 Task: Create a due date automation trigger when advanced on, on the monday of the week a card is due add dates not starting tomorrow at 11:00 AM.
Action: Mouse moved to (1140, 318)
Screenshot: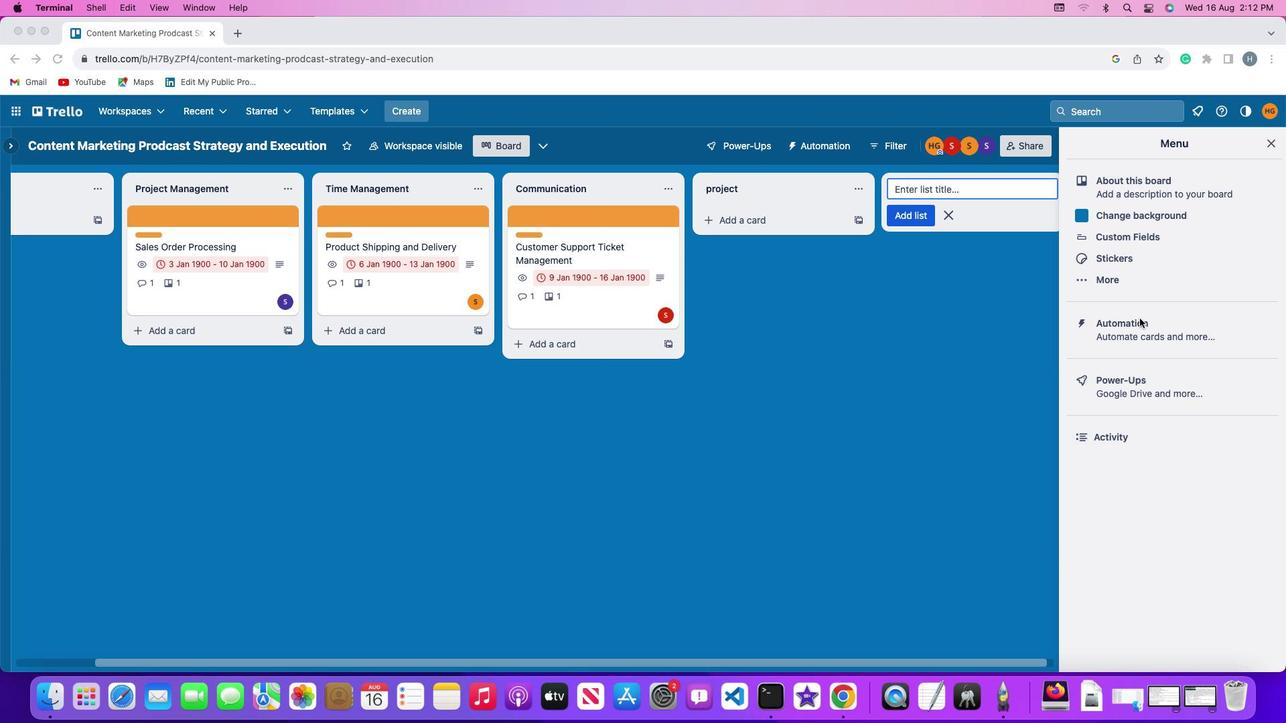 
Action: Mouse pressed left at (1140, 318)
Screenshot: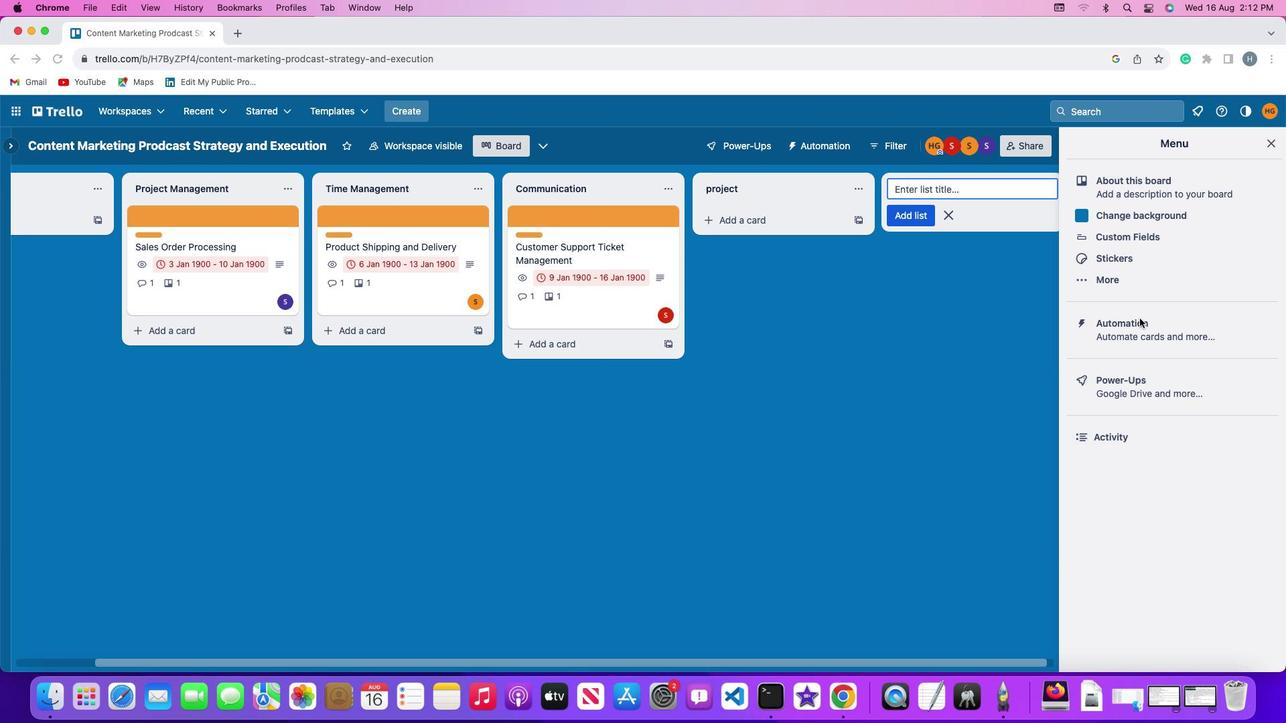 
Action: Mouse pressed left at (1140, 318)
Screenshot: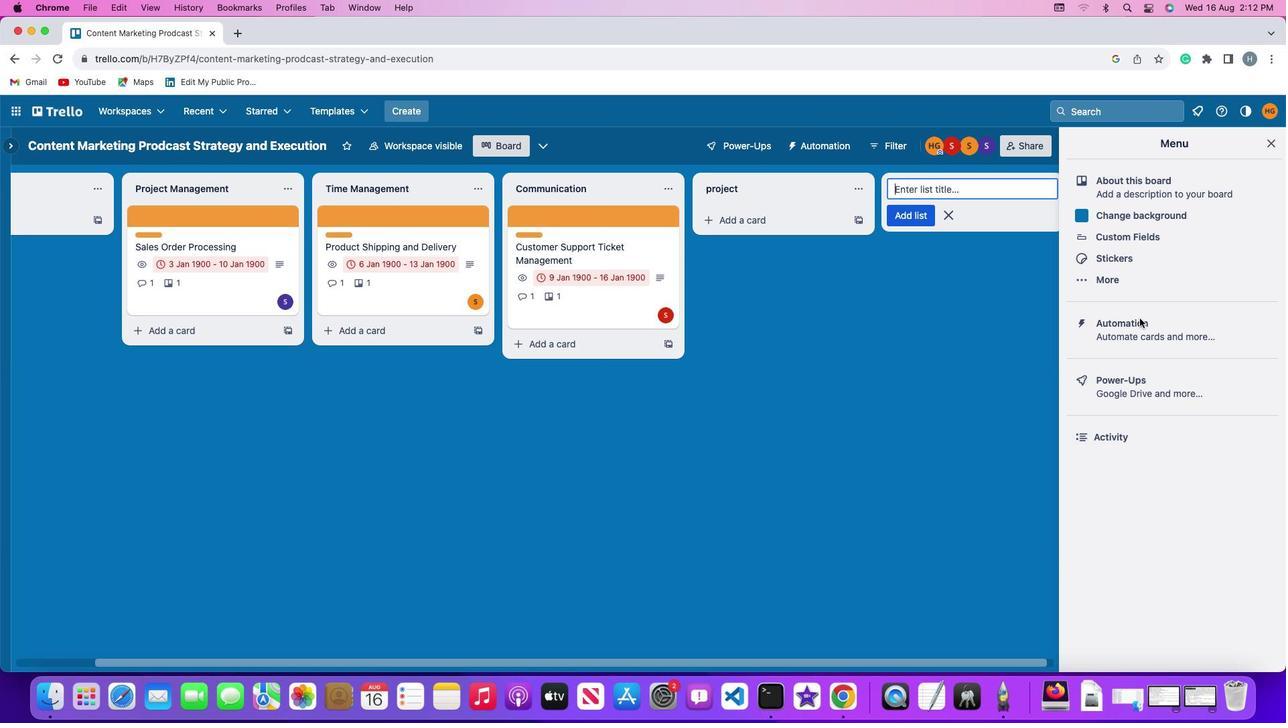 
Action: Mouse moved to (89, 321)
Screenshot: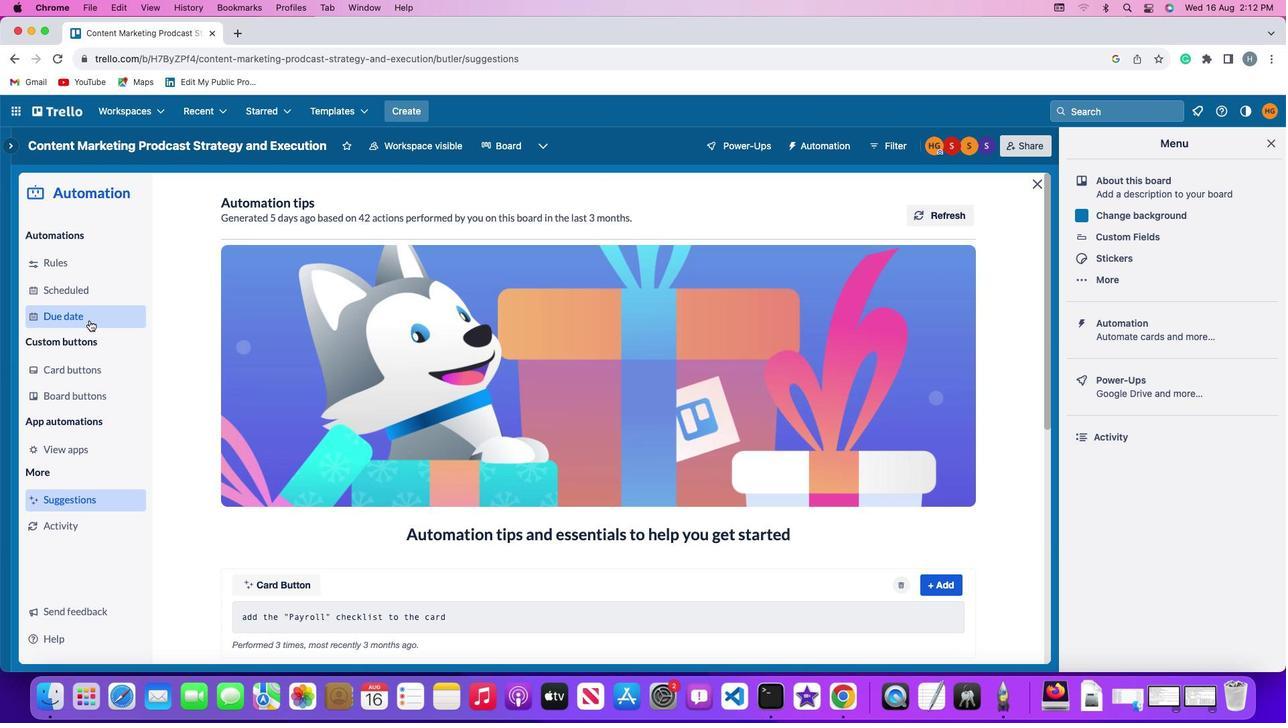 
Action: Mouse pressed left at (89, 321)
Screenshot: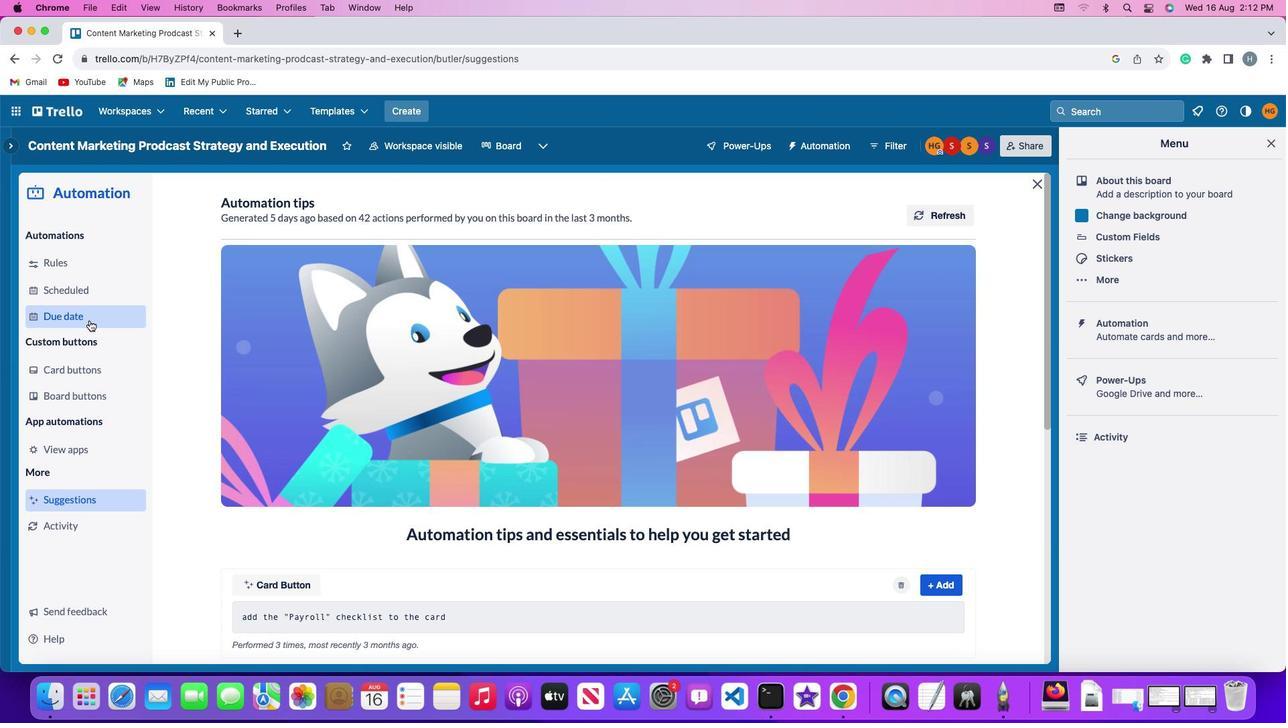 
Action: Mouse moved to (897, 209)
Screenshot: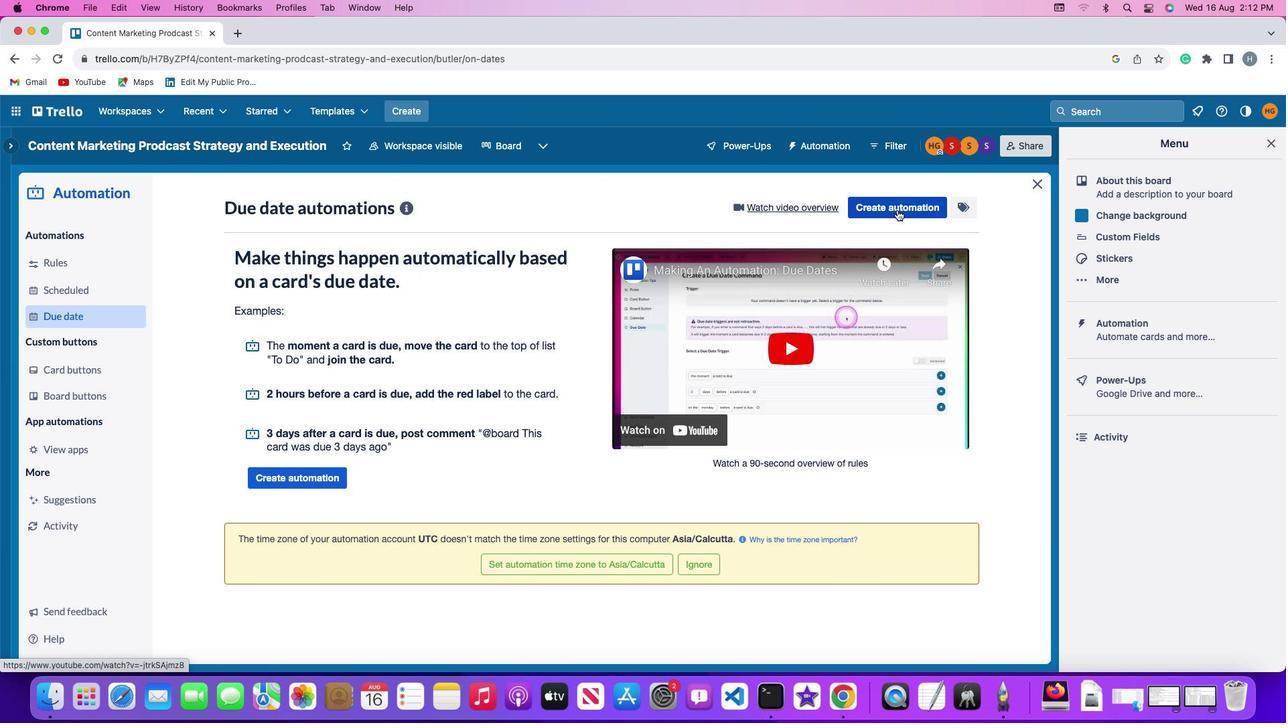 
Action: Mouse pressed left at (897, 209)
Screenshot: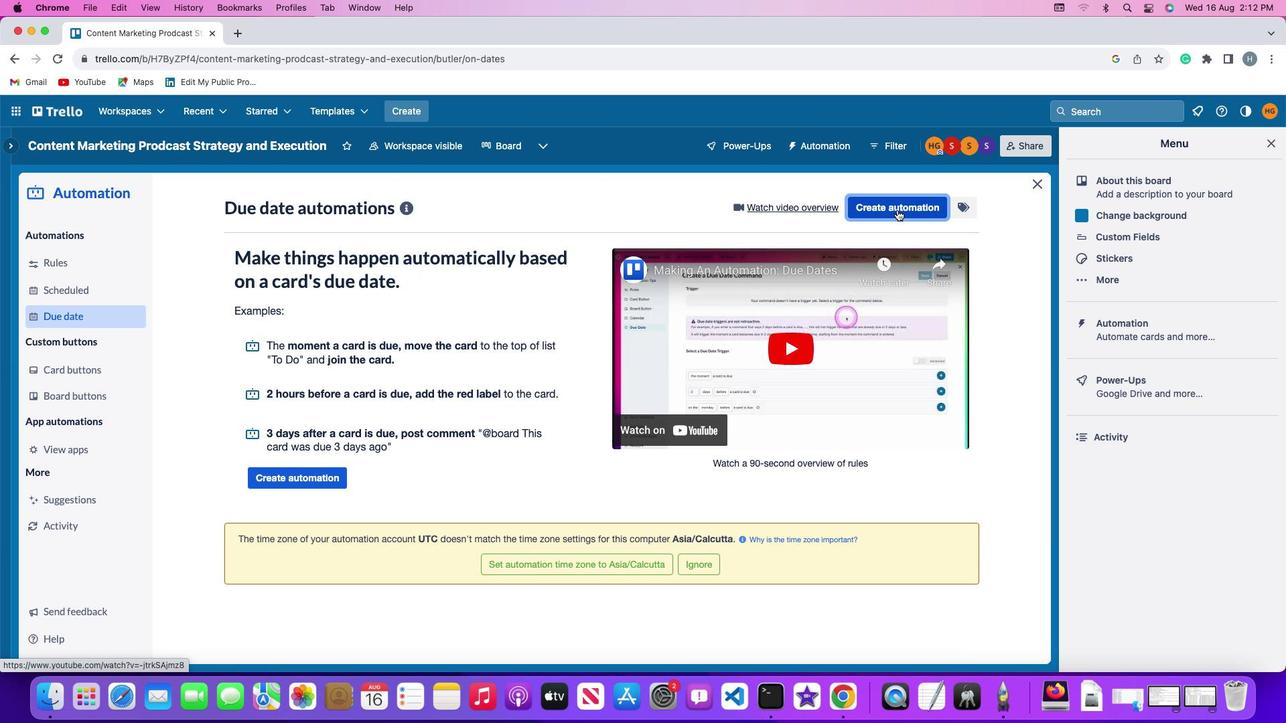 
Action: Mouse moved to (254, 340)
Screenshot: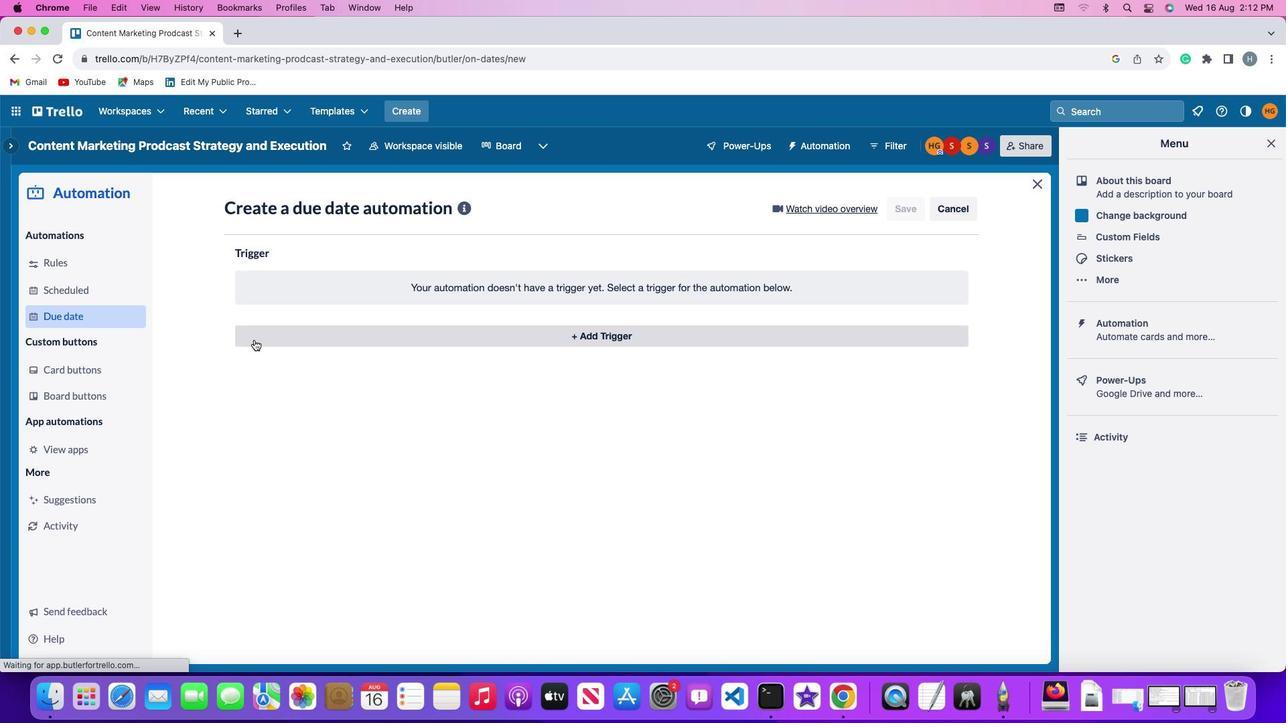 
Action: Mouse pressed left at (254, 340)
Screenshot: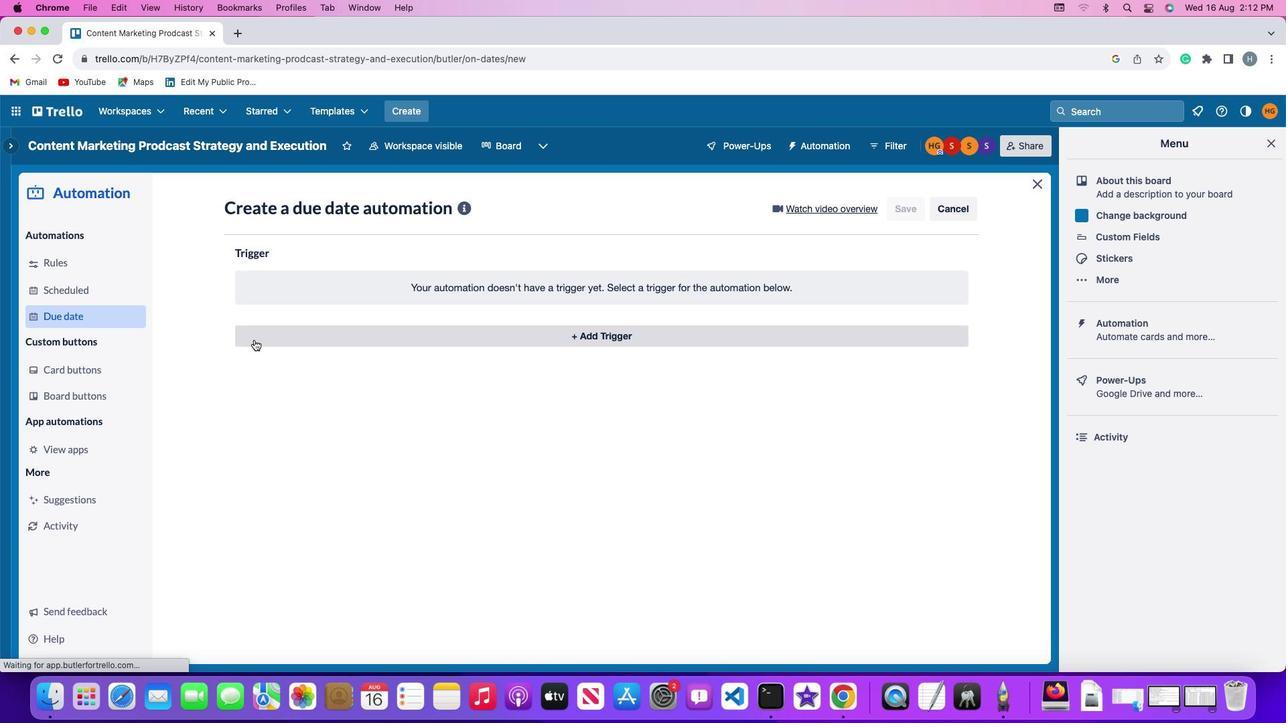 
Action: Mouse moved to (305, 581)
Screenshot: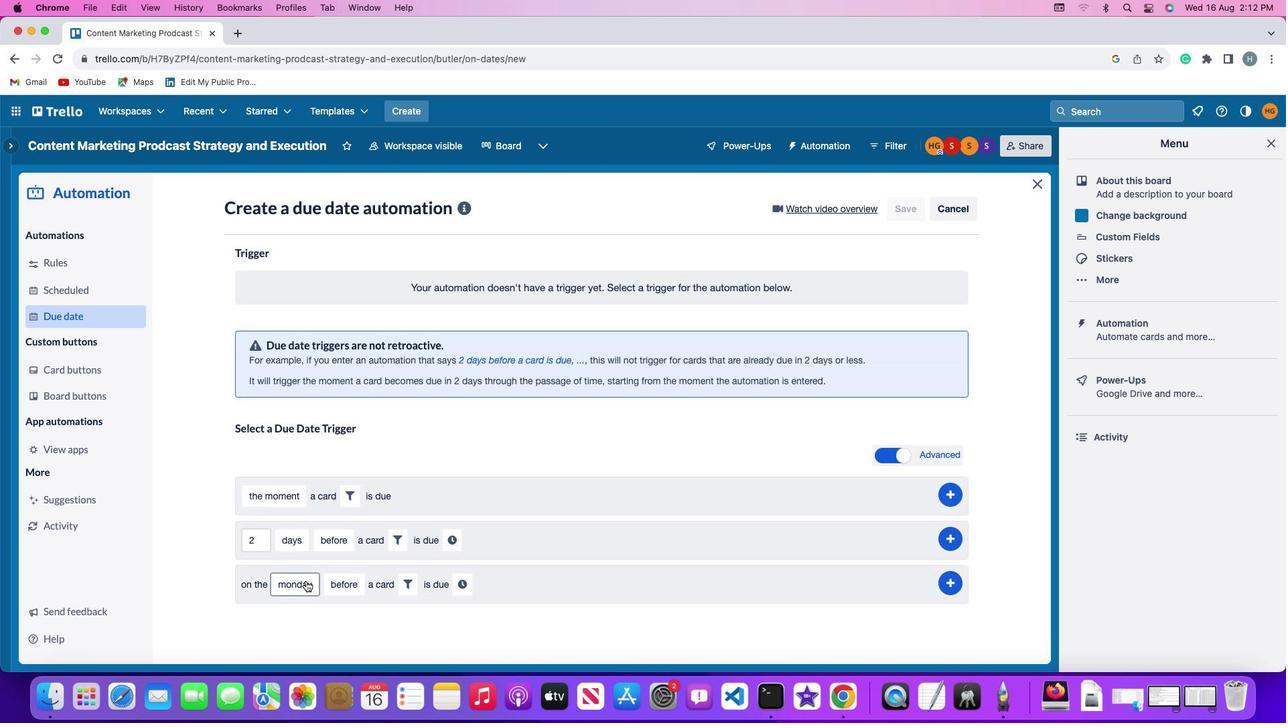 
Action: Mouse pressed left at (305, 581)
Screenshot: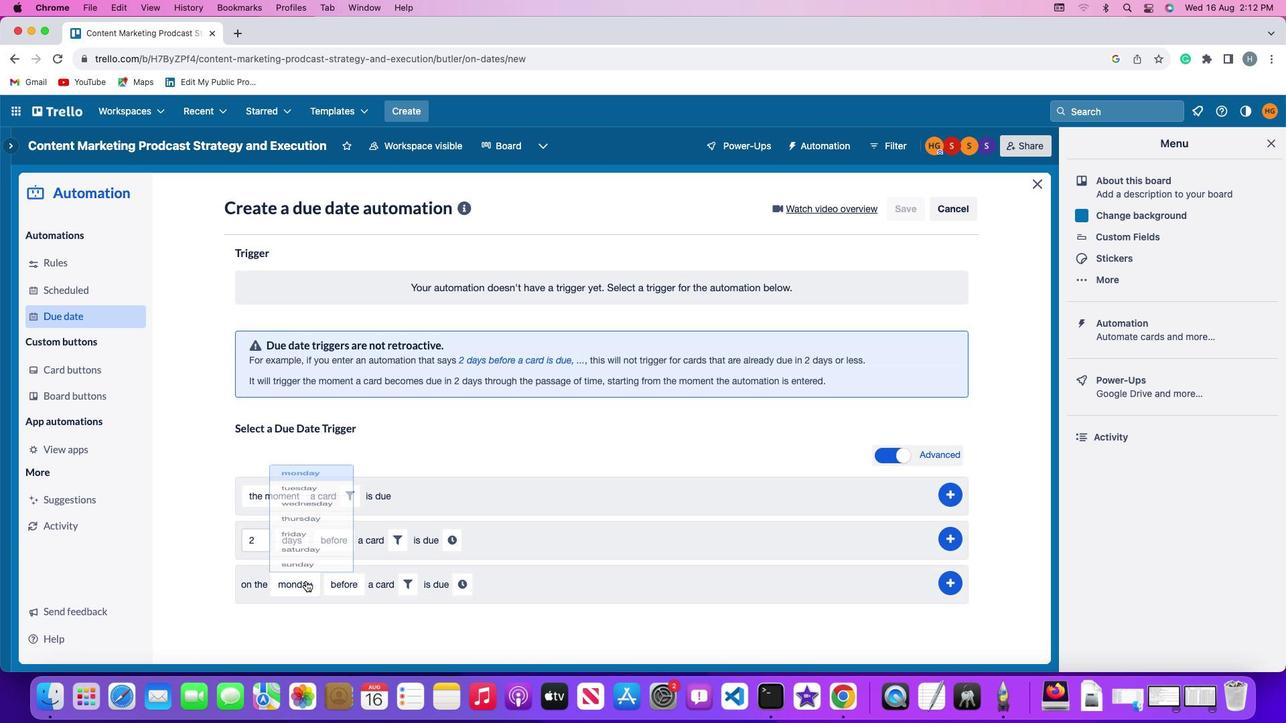 
Action: Mouse moved to (315, 396)
Screenshot: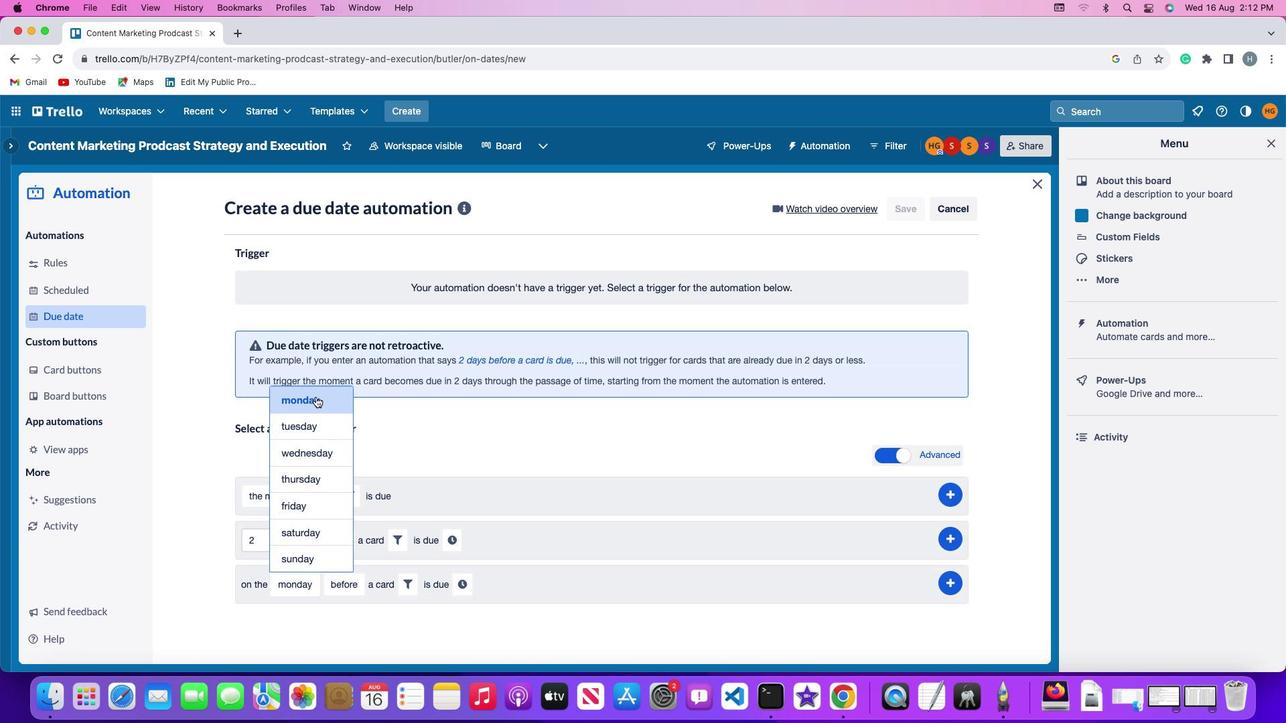
Action: Mouse pressed left at (315, 396)
Screenshot: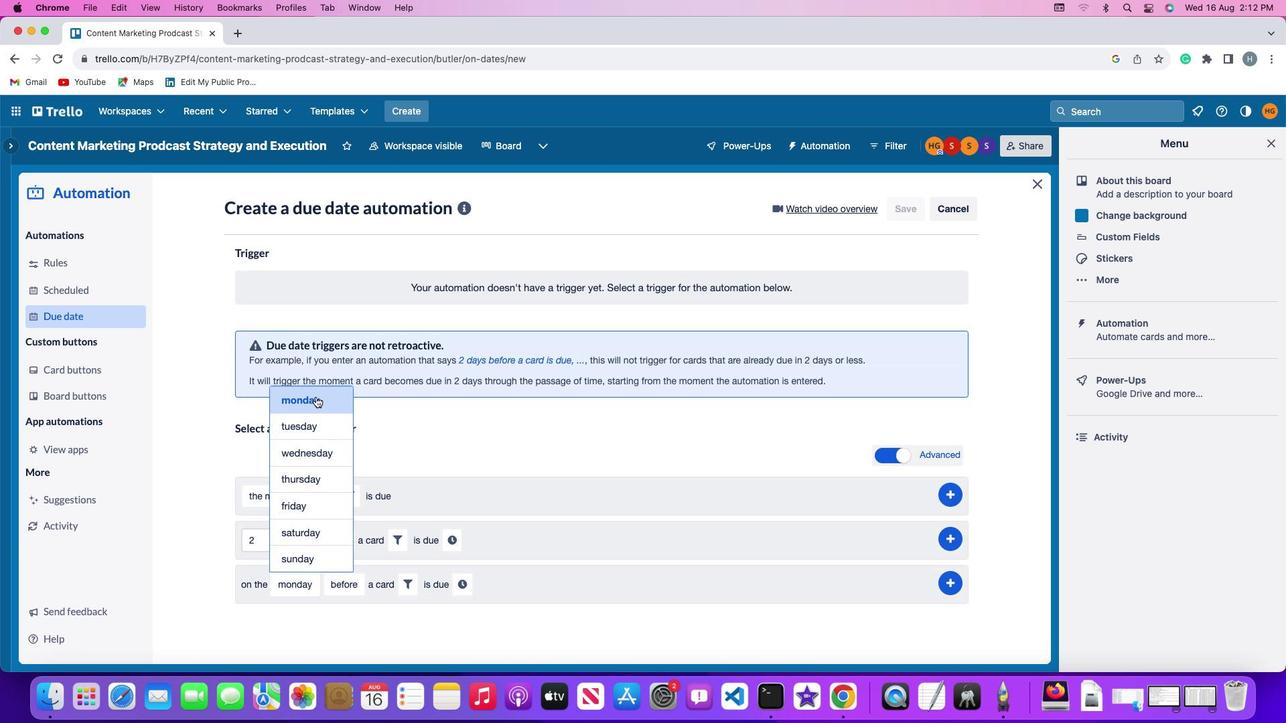 
Action: Mouse moved to (351, 587)
Screenshot: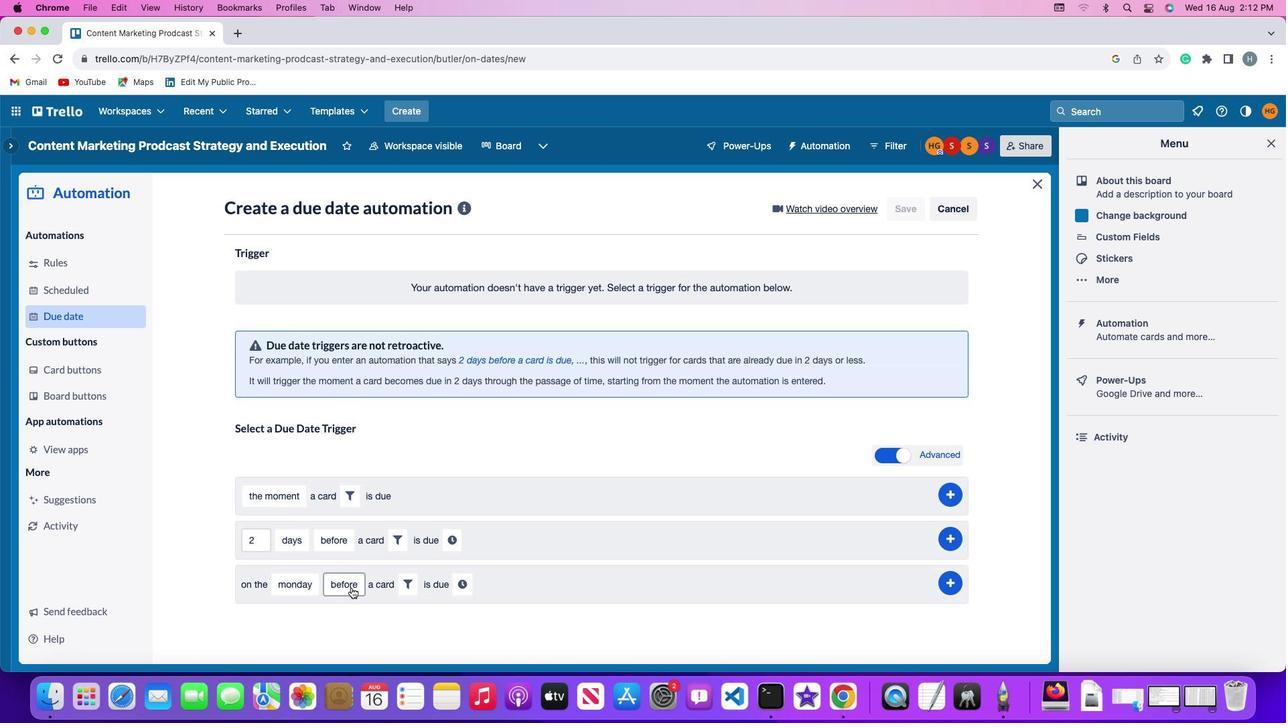 
Action: Mouse pressed left at (351, 587)
Screenshot: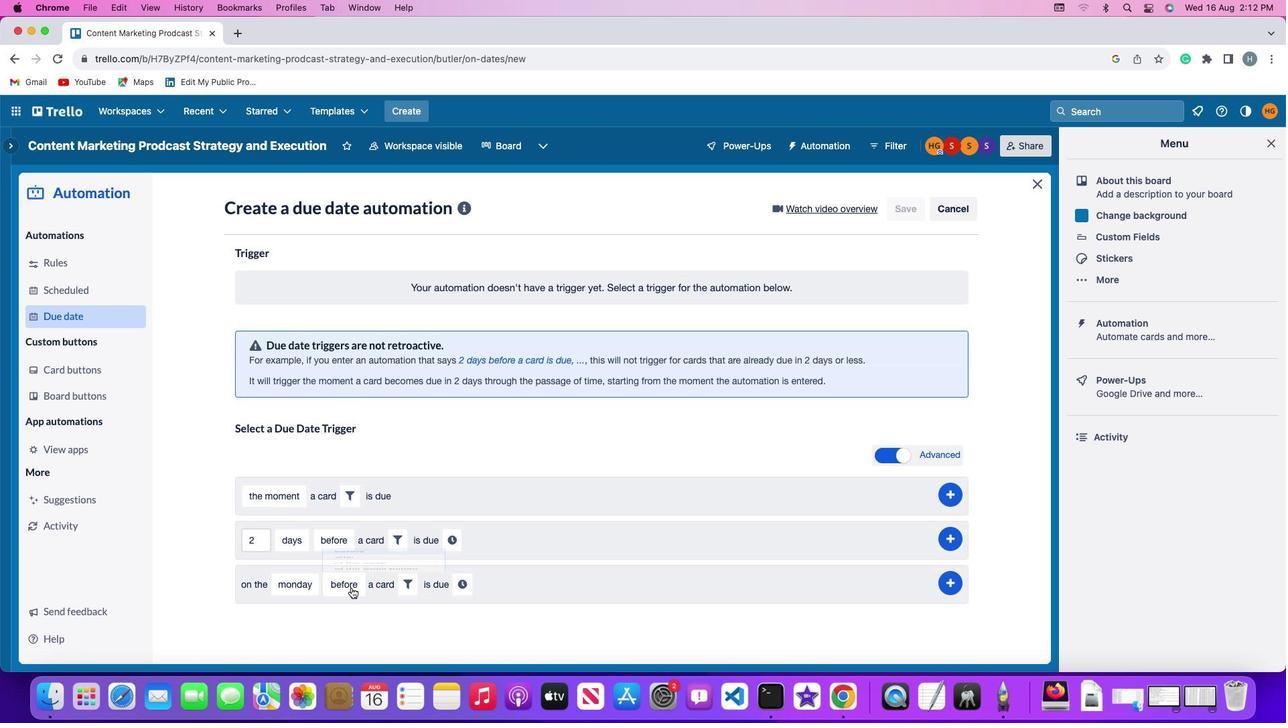 
Action: Mouse moved to (373, 530)
Screenshot: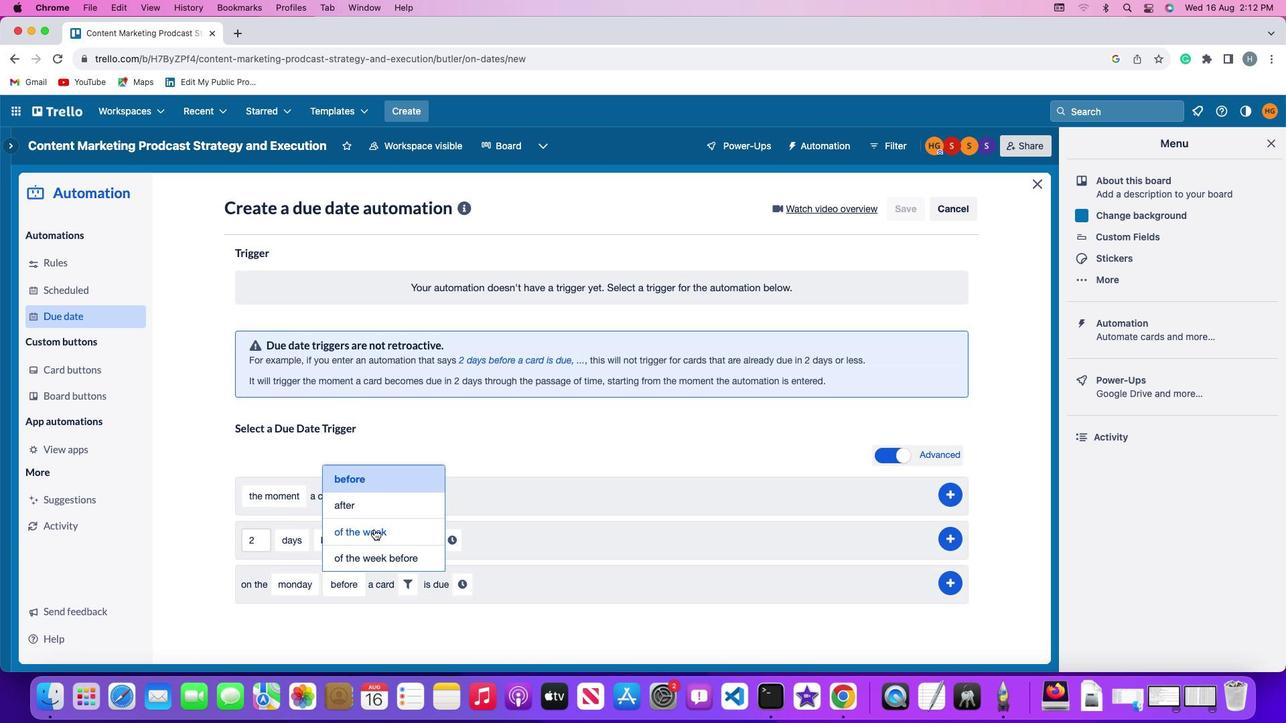 
Action: Mouse pressed left at (373, 530)
Screenshot: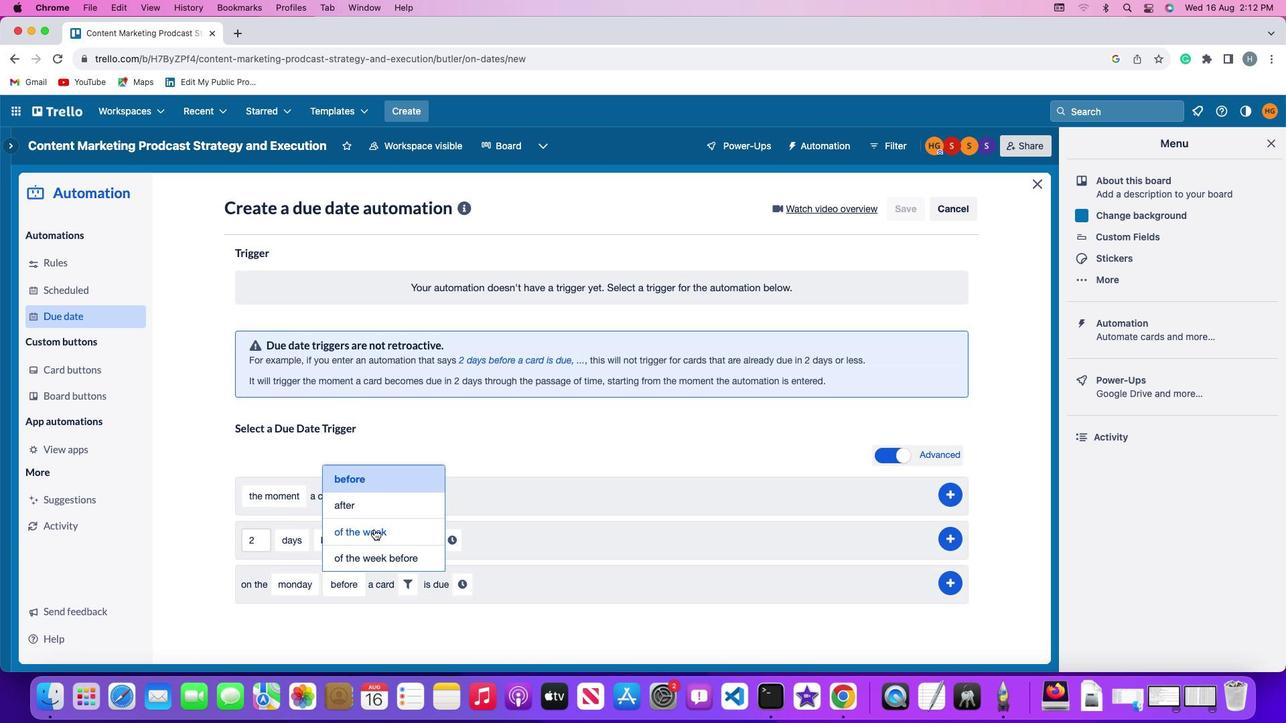 
Action: Mouse moved to (425, 588)
Screenshot: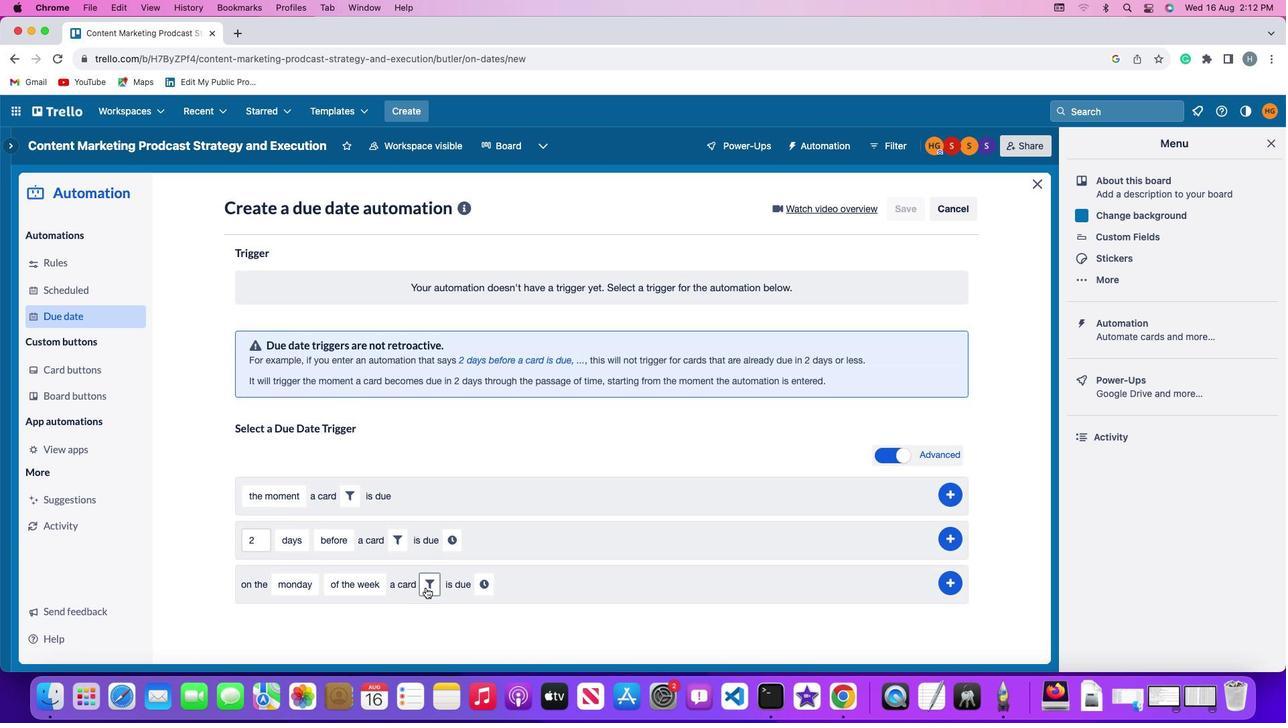 
Action: Mouse pressed left at (425, 588)
Screenshot: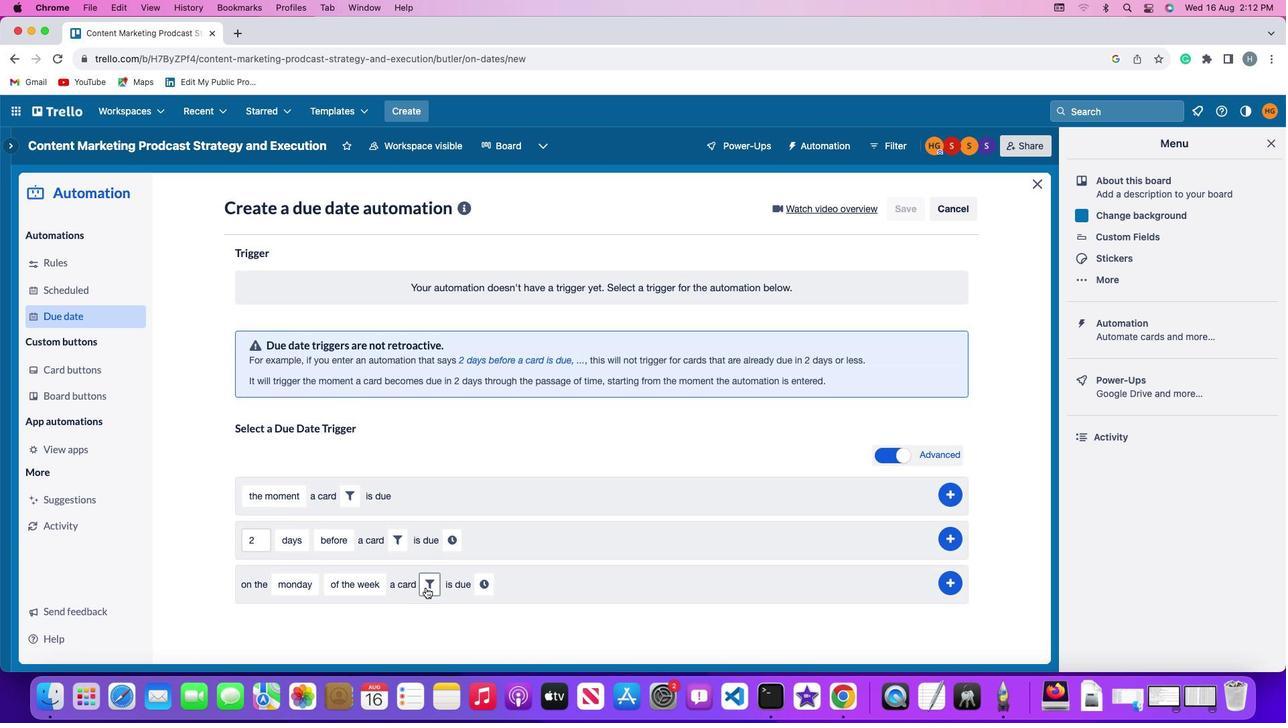 
Action: Mouse moved to (496, 621)
Screenshot: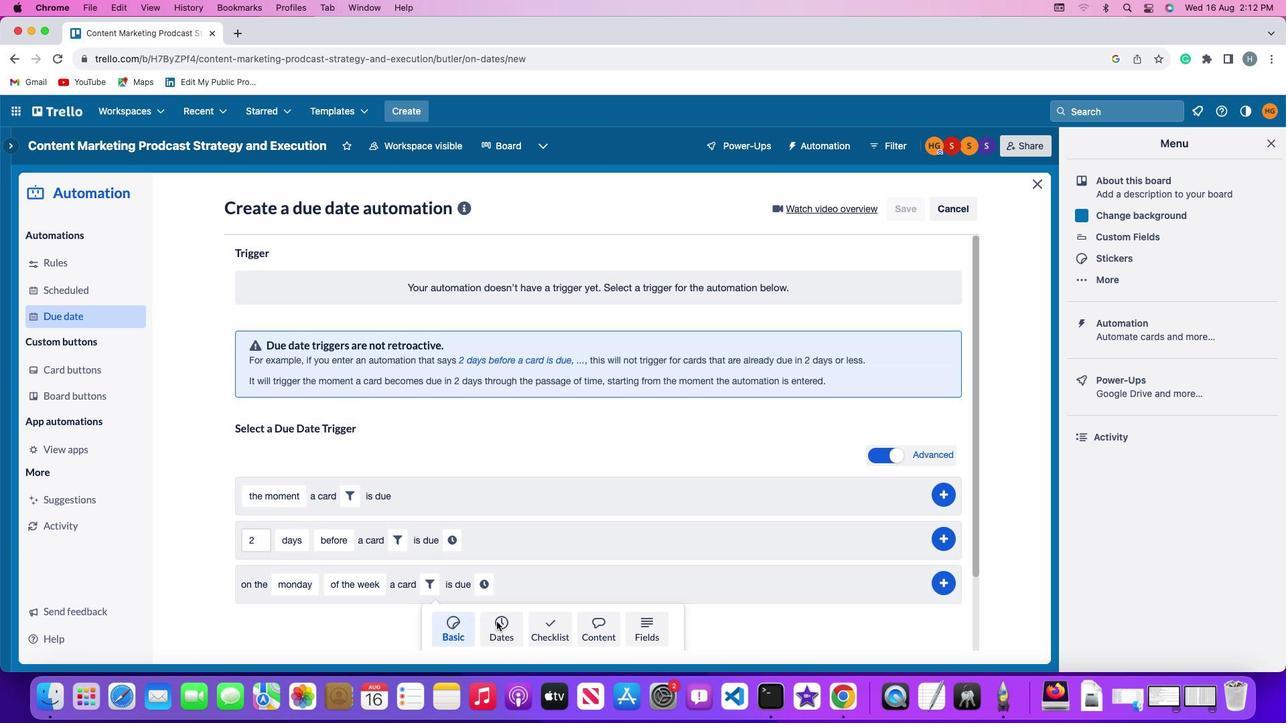 
Action: Mouse pressed left at (496, 621)
Screenshot: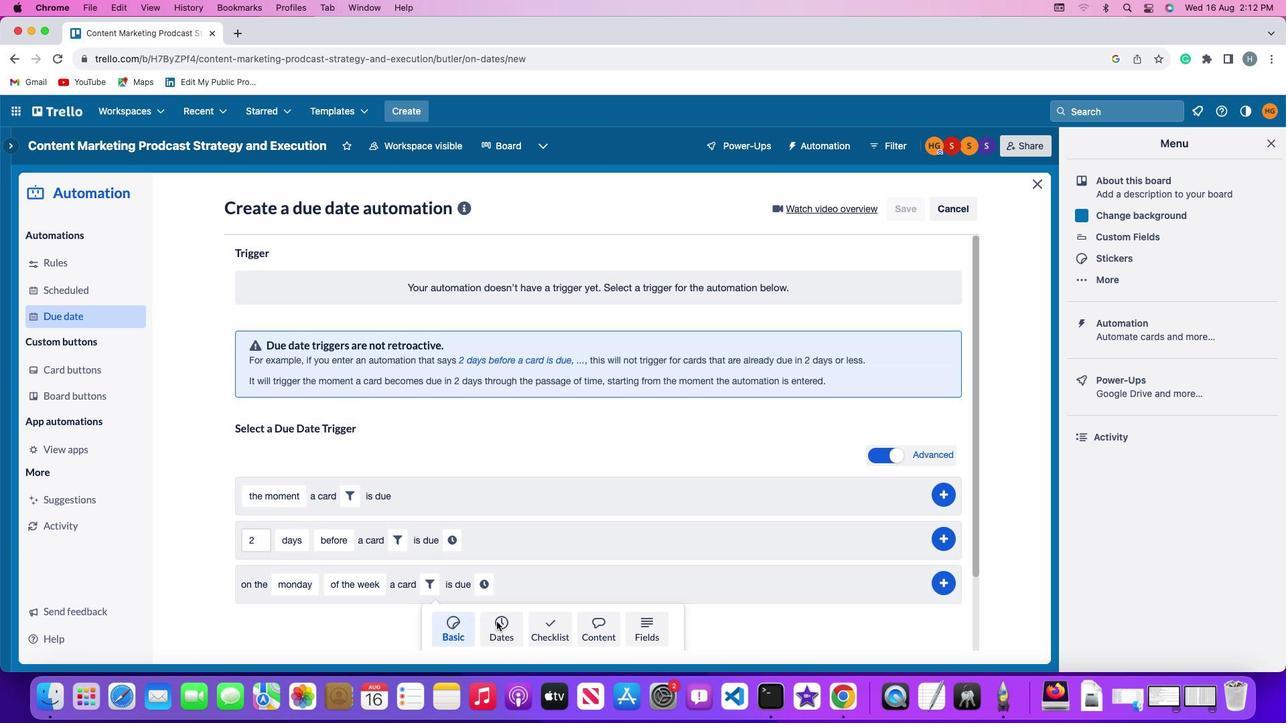 
Action: Mouse moved to (357, 624)
Screenshot: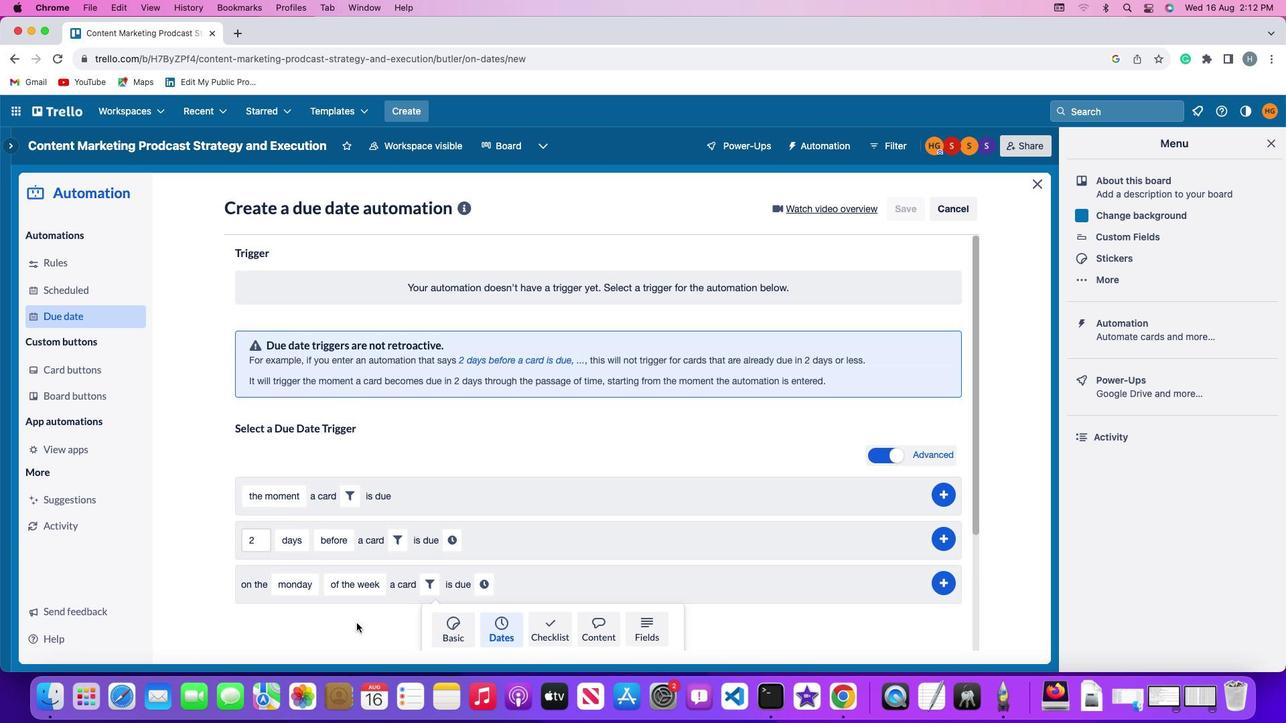 
Action: Mouse scrolled (357, 624) with delta (0, 0)
Screenshot: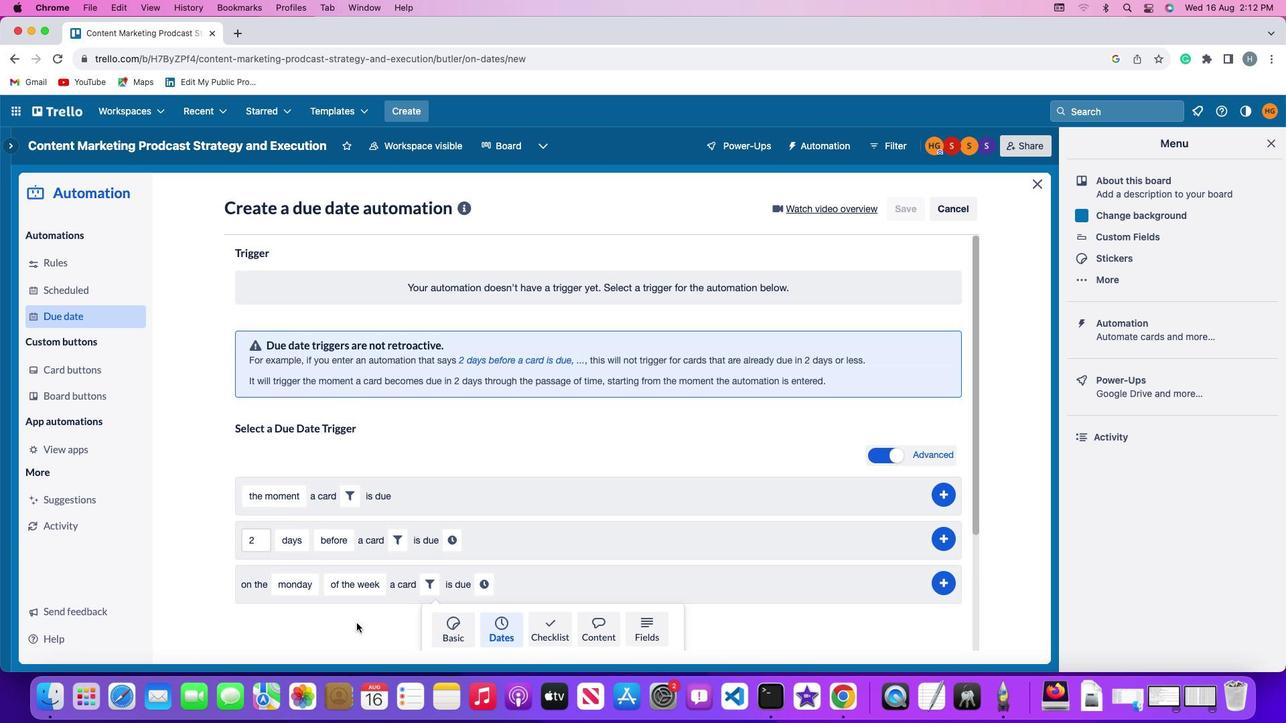 
Action: Mouse moved to (357, 623)
Screenshot: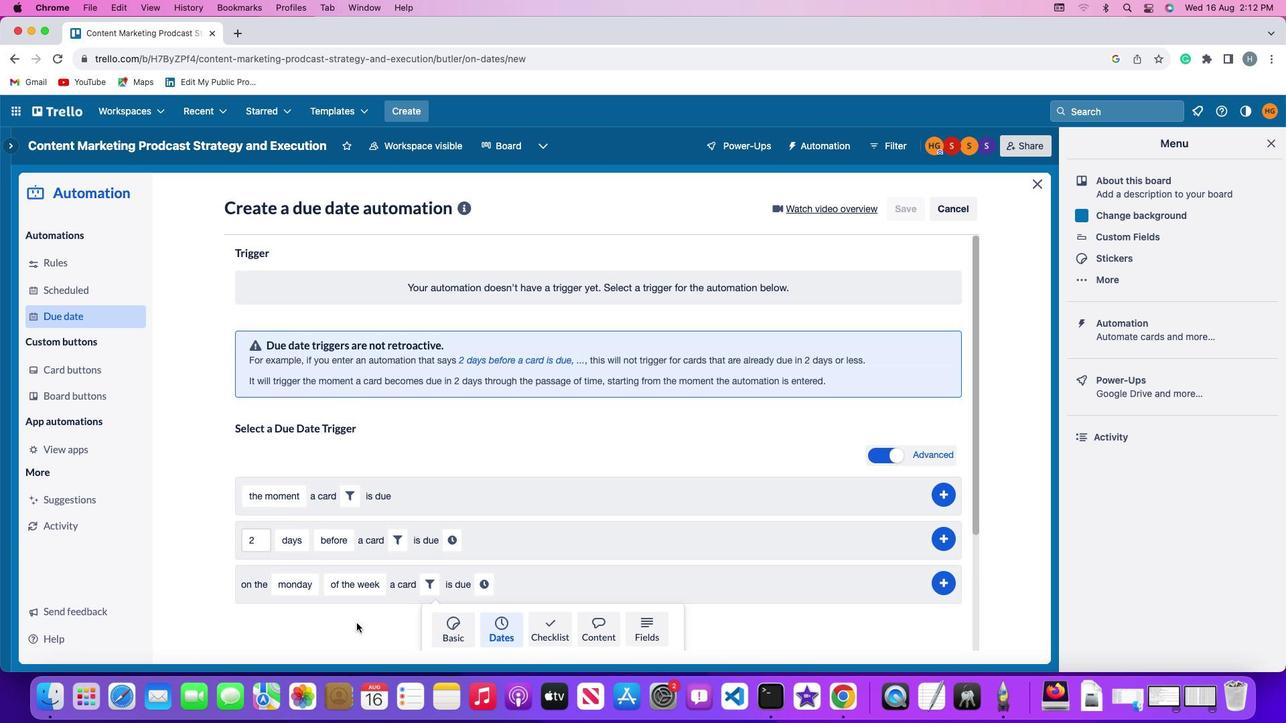 
Action: Mouse scrolled (357, 623) with delta (0, 0)
Screenshot: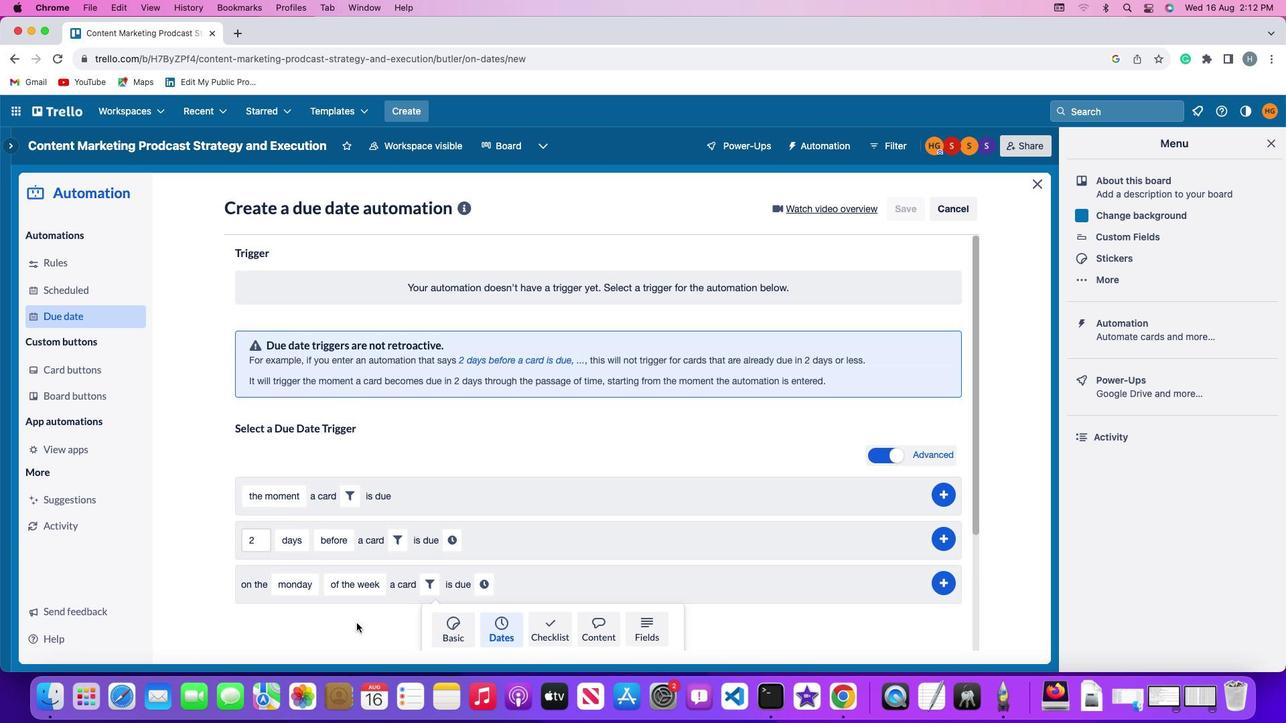 
Action: Mouse moved to (357, 623)
Screenshot: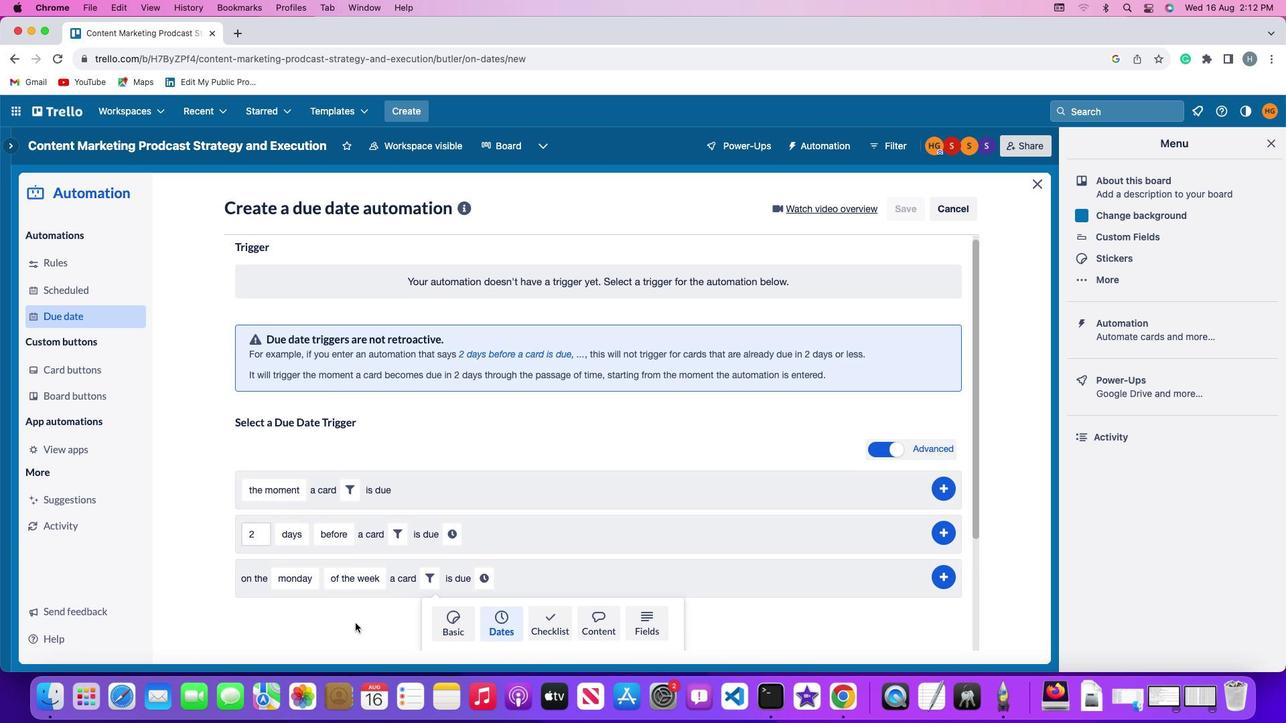 
Action: Mouse scrolled (357, 623) with delta (0, -2)
Screenshot: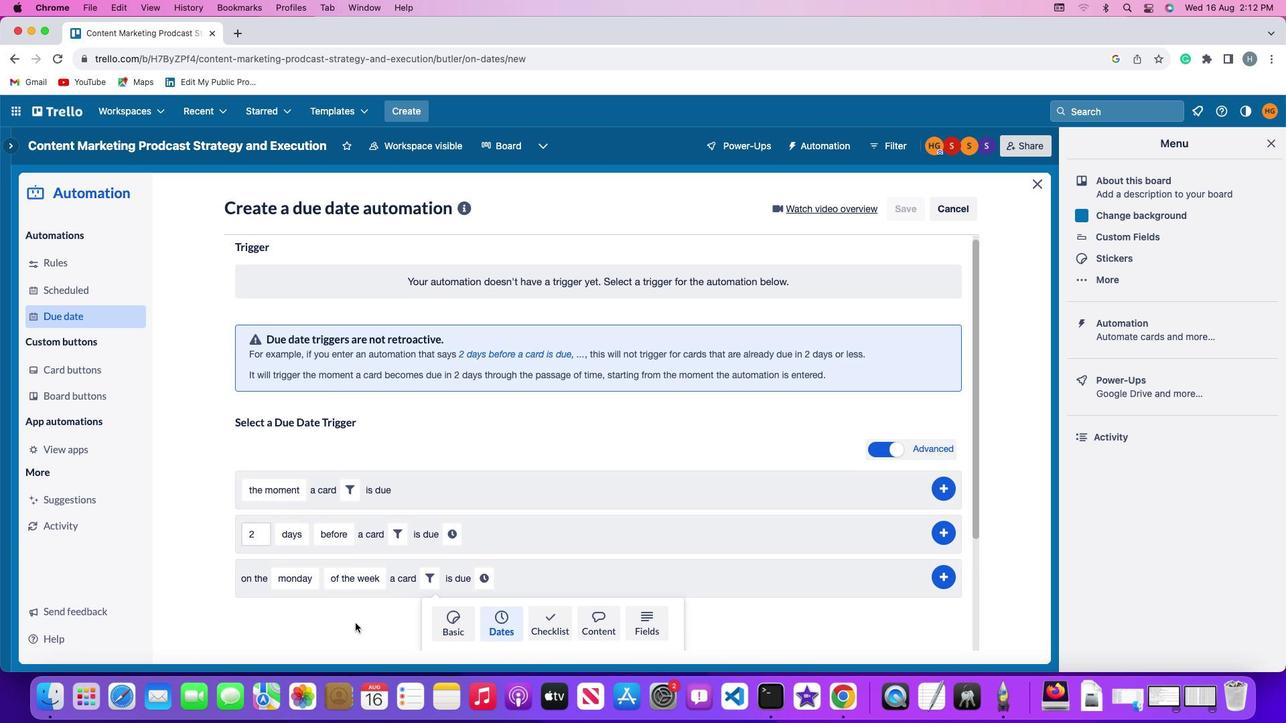 
Action: Mouse moved to (355, 623)
Screenshot: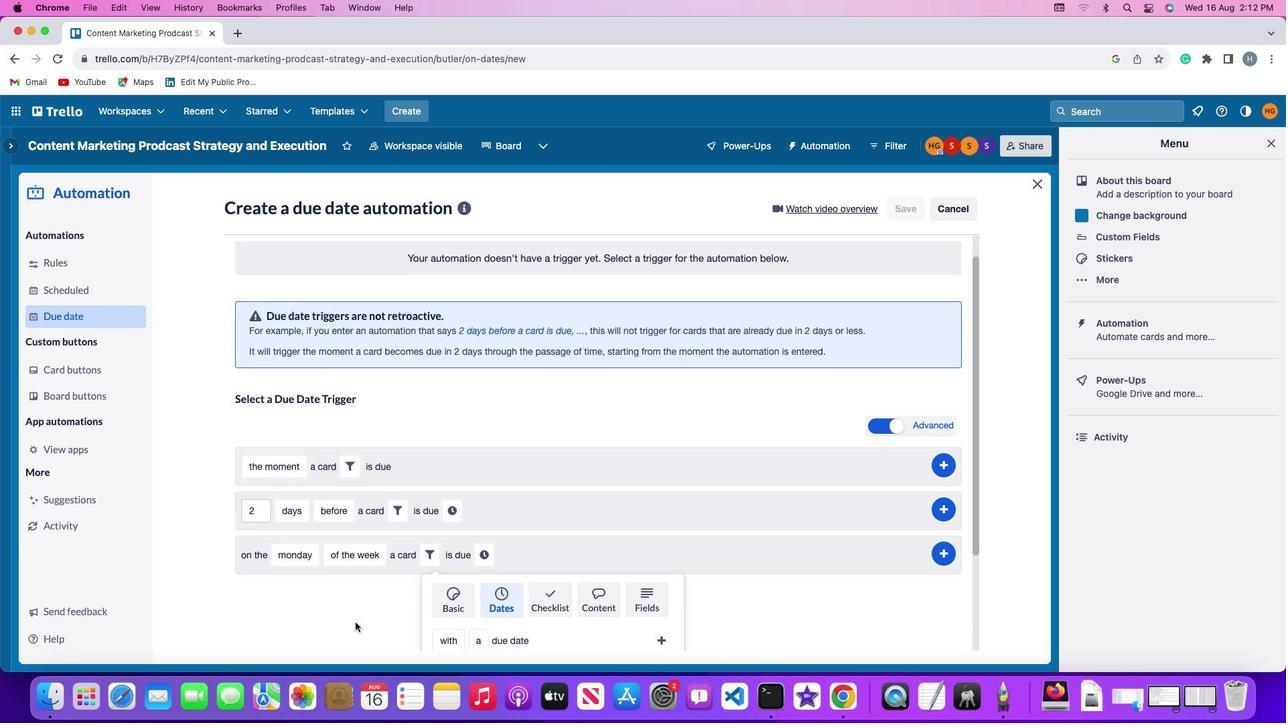 
Action: Mouse scrolled (355, 623) with delta (0, -3)
Screenshot: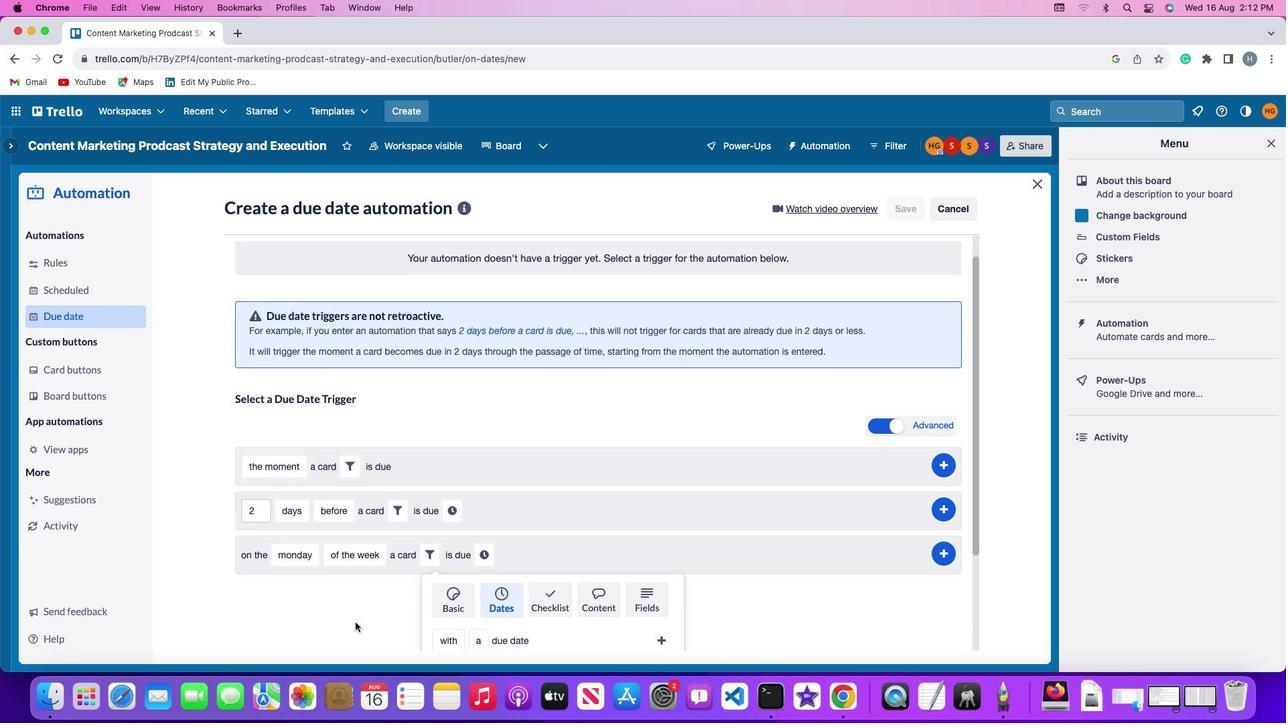 
Action: Mouse moved to (351, 621)
Screenshot: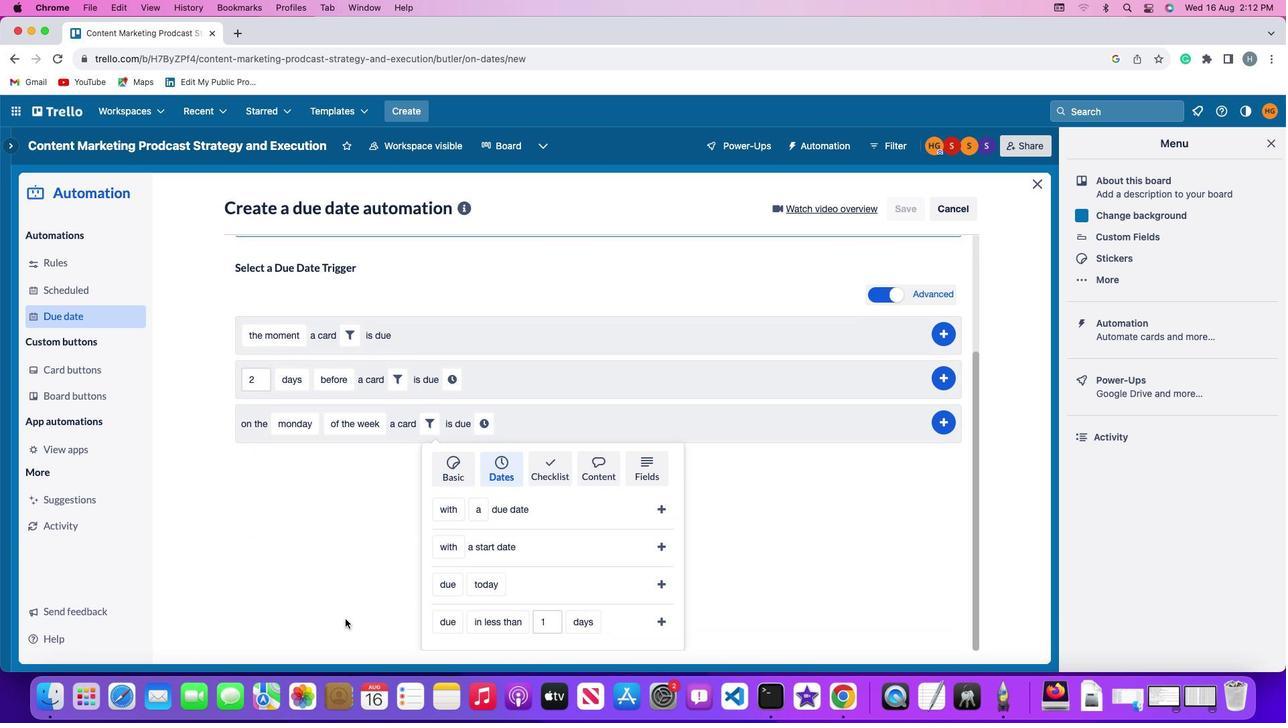 
Action: Mouse scrolled (351, 621) with delta (0, 0)
Screenshot: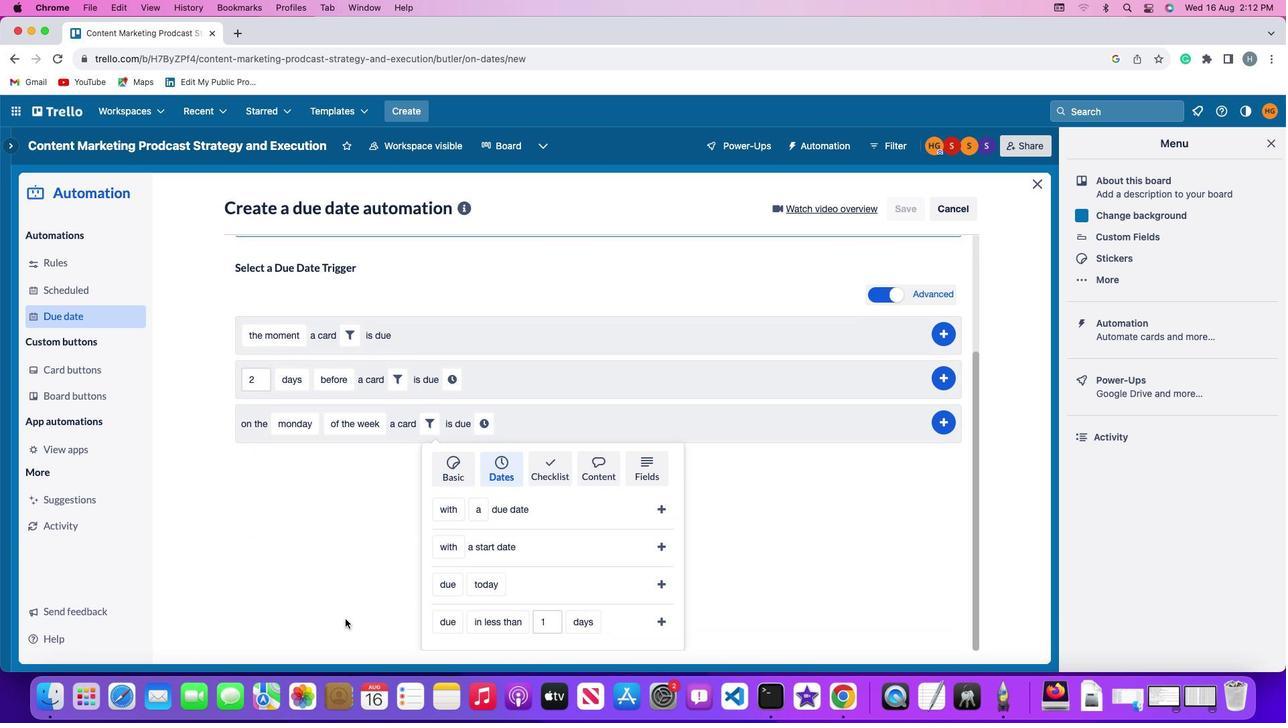 
Action: Mouse moved to (347, 620)
Screenshot: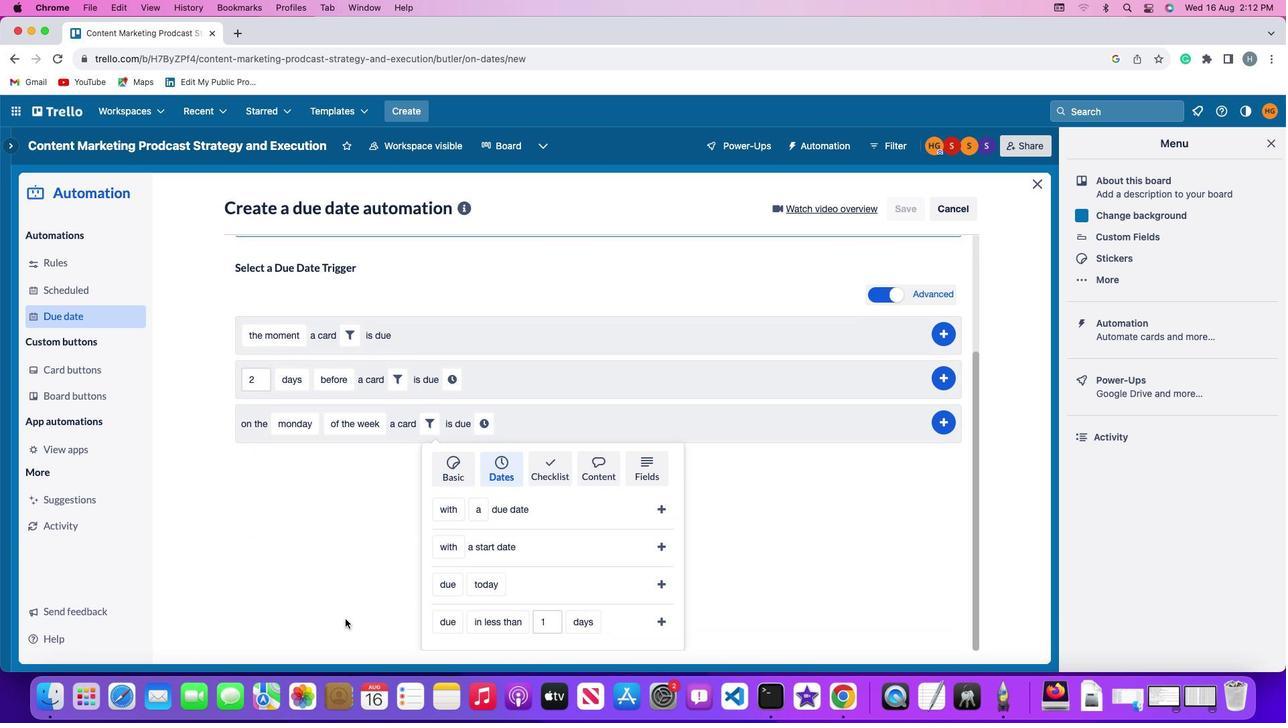 
Action: Mouse scrolled (347, 620) with delta (0, 0)
Screenshot: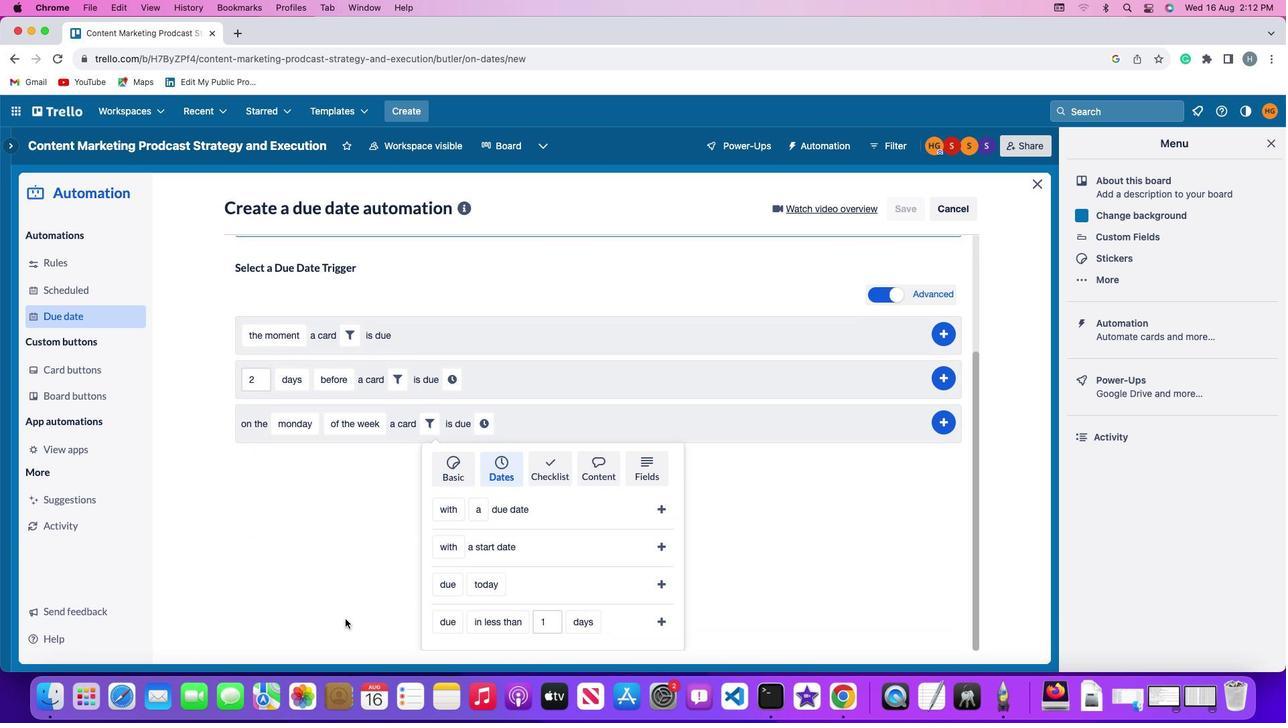 
Action: Mouse moved to (345, 619)
Screenshot: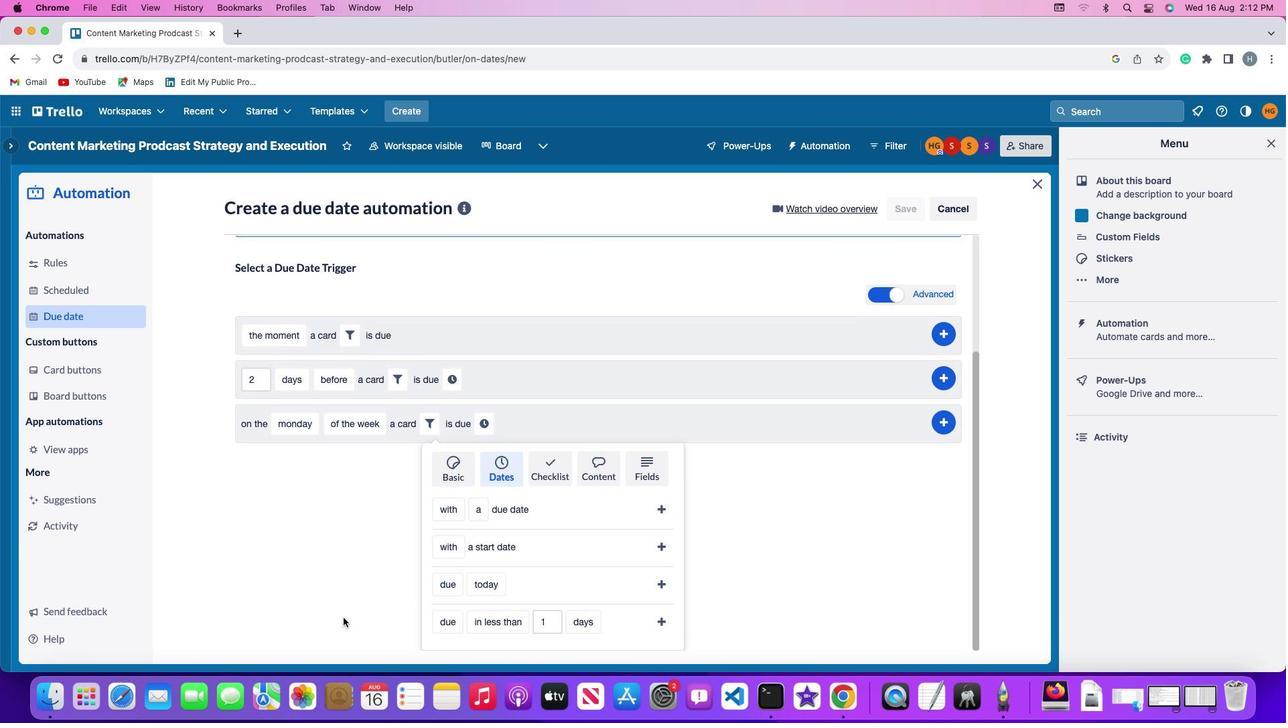 
Action: Mouse scrolled (345, 619) with delta (0, -2)
Screenshot: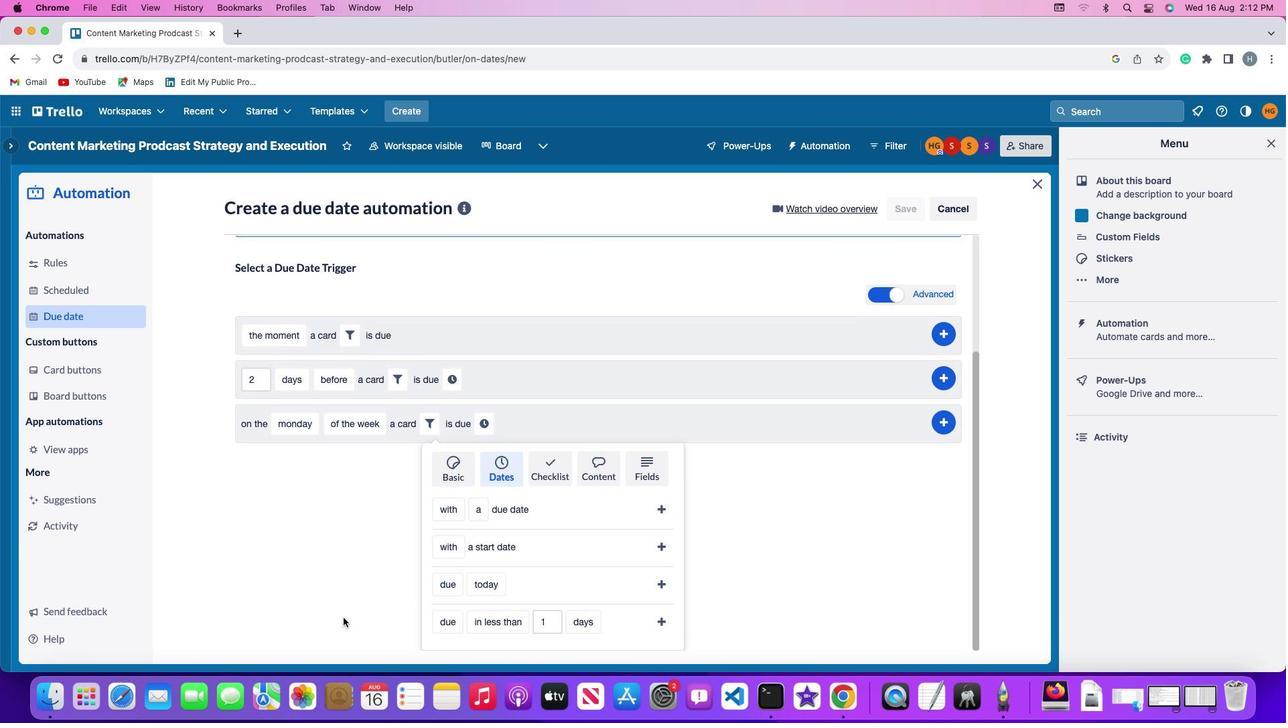 
Action: Mouse moved to (431, 588)
Screenshot: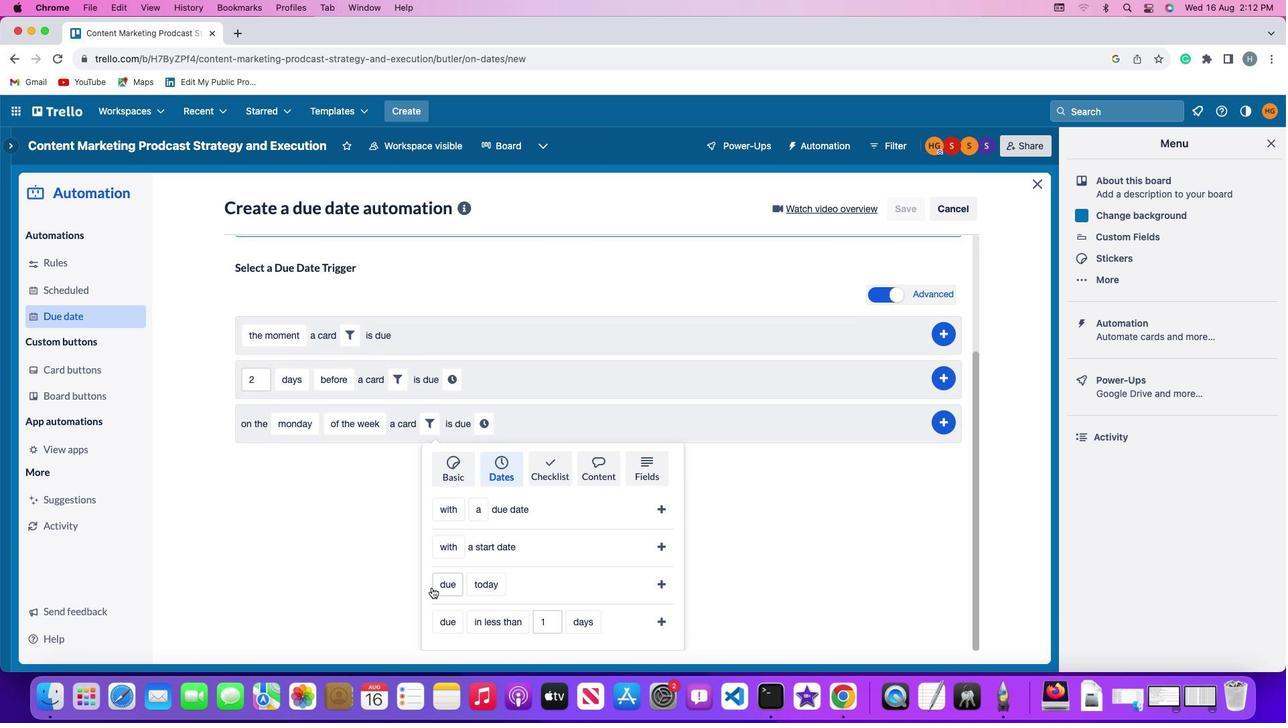 
Action: Mouse pressed left at (431, 588)
Screenshot: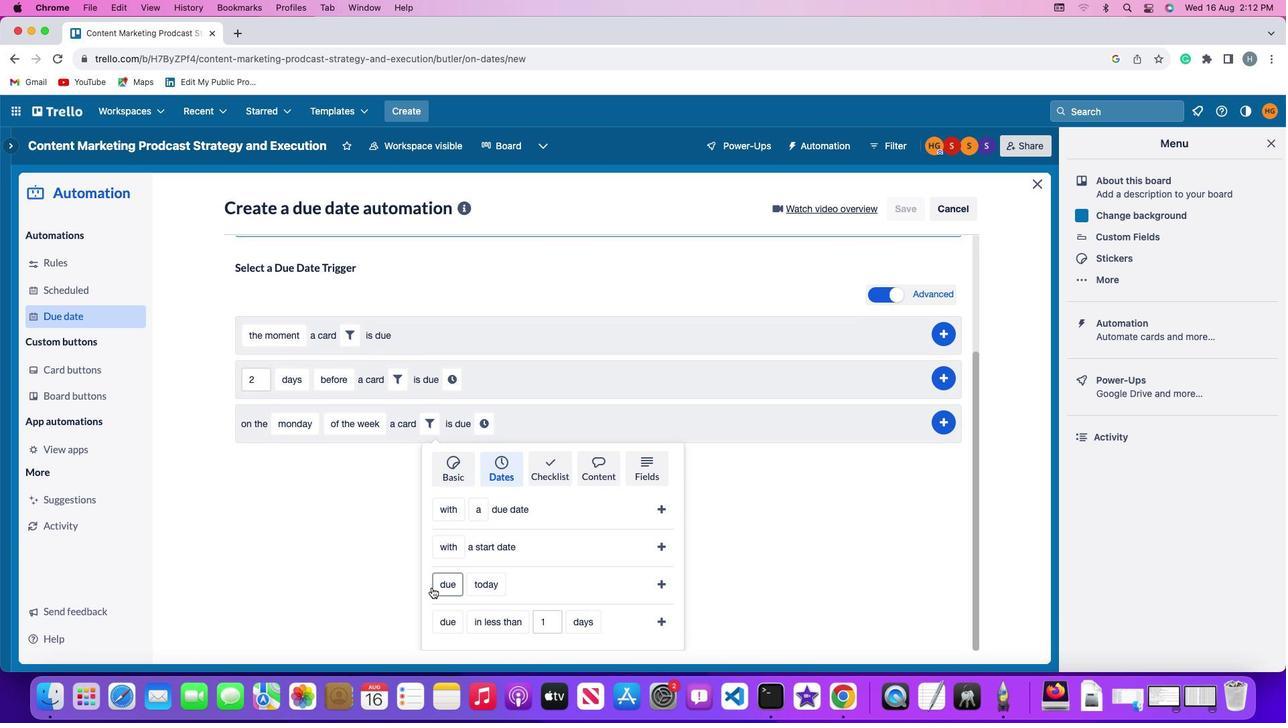 
Action: Mouse moved to (455, 561)
Screenshot: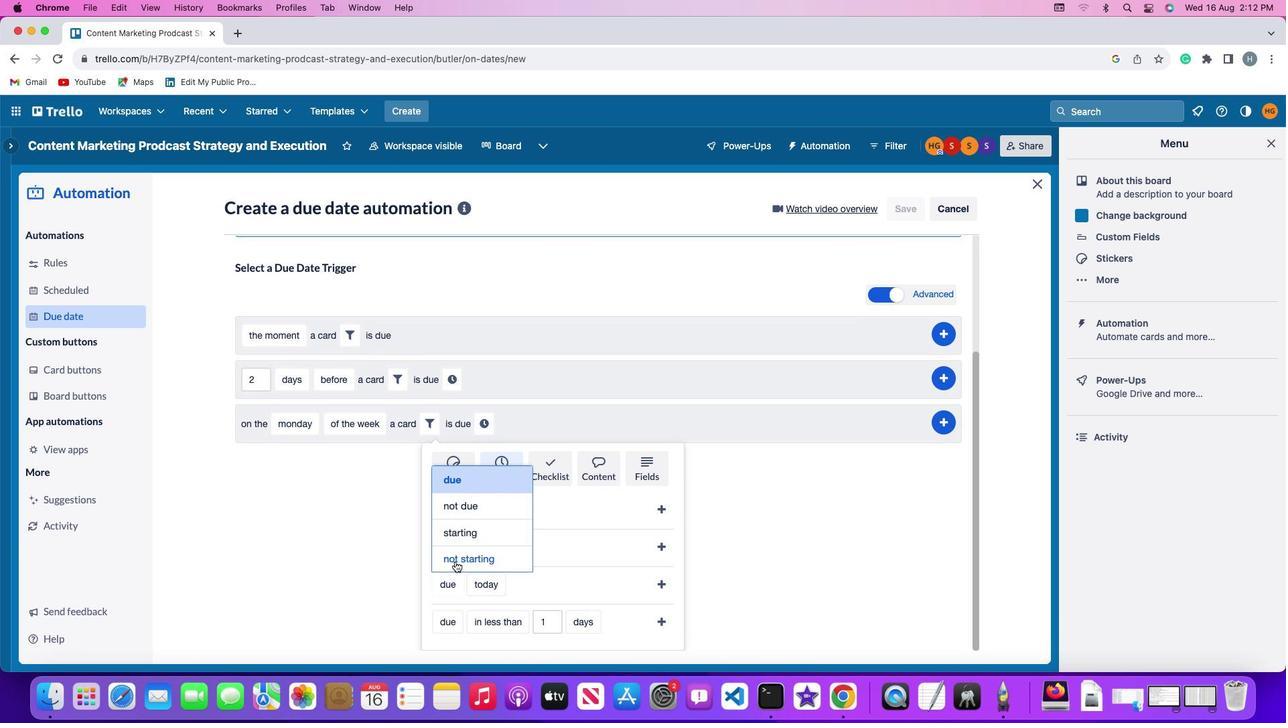 
Action: Mouse pressed left at (455, 561)
Screenshot: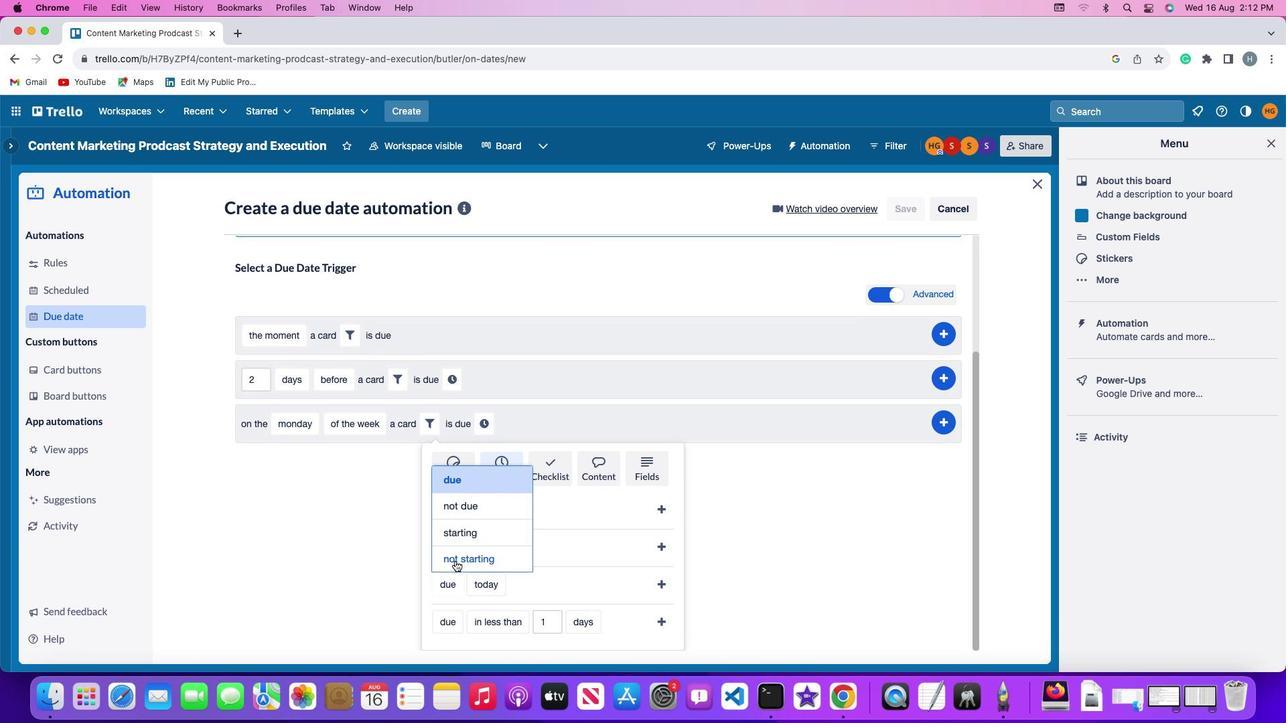 
Action: Mouse moved to (524, 585)
Screenshot: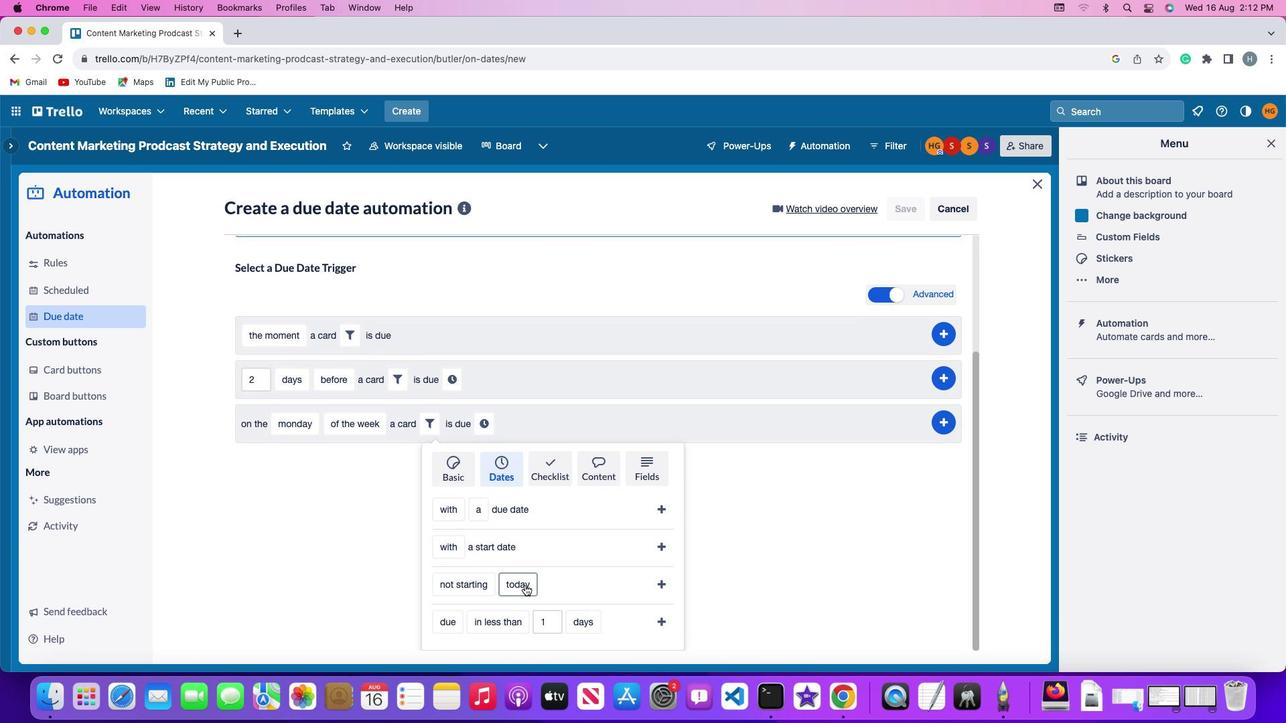 
Action: Mouse pressed left at (524, 585)
Screenshot: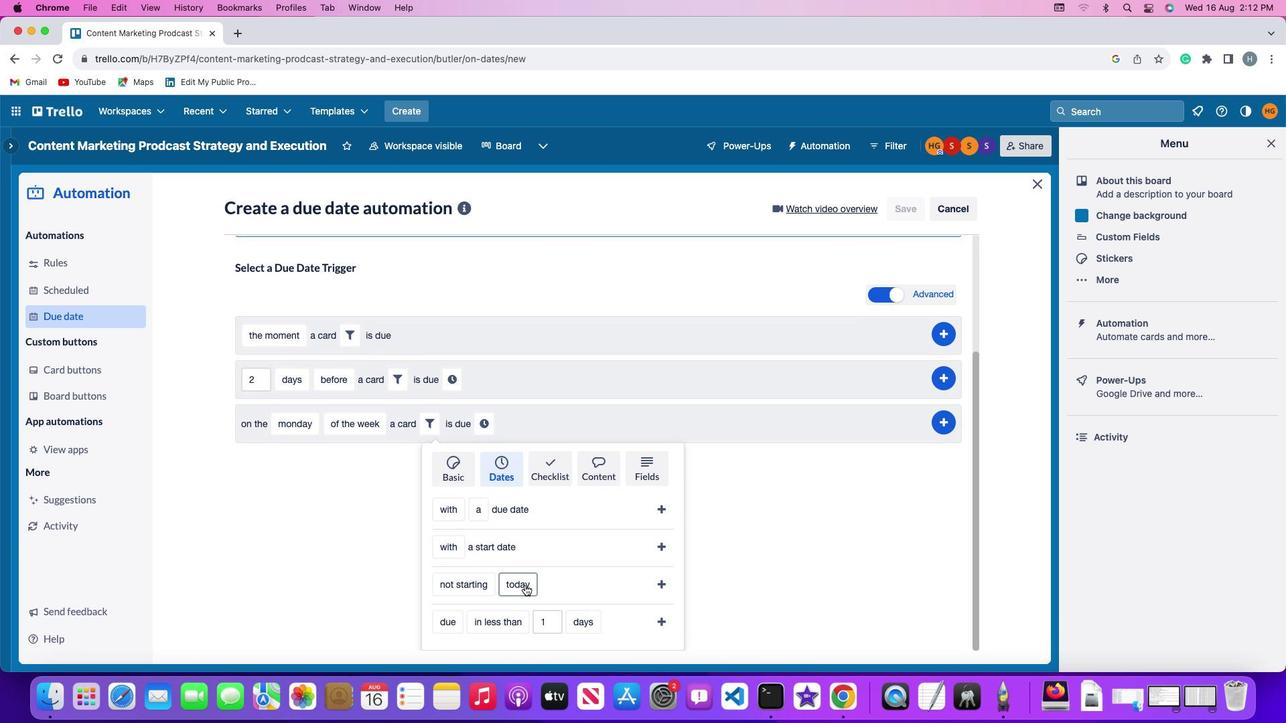 
Action: Mouse moved to (526, 450)
Screenshot: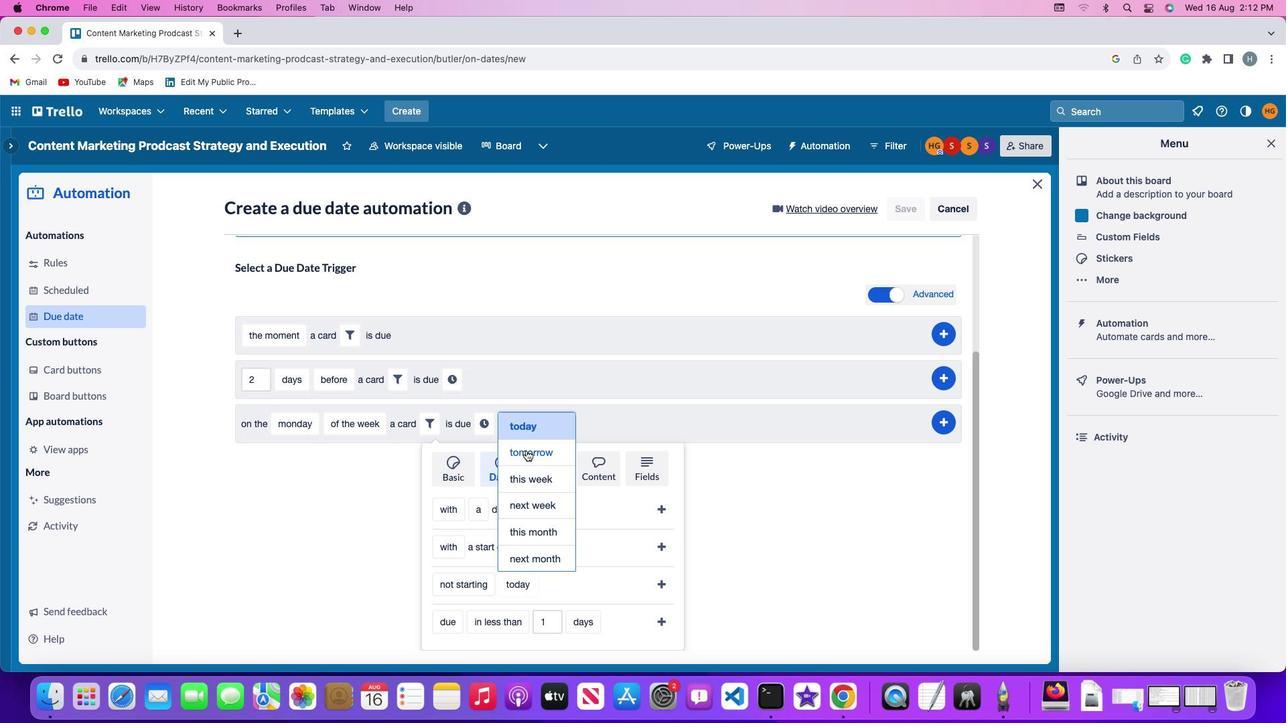 
Action: Mouse pressed left at (526, 450)
Screenshot: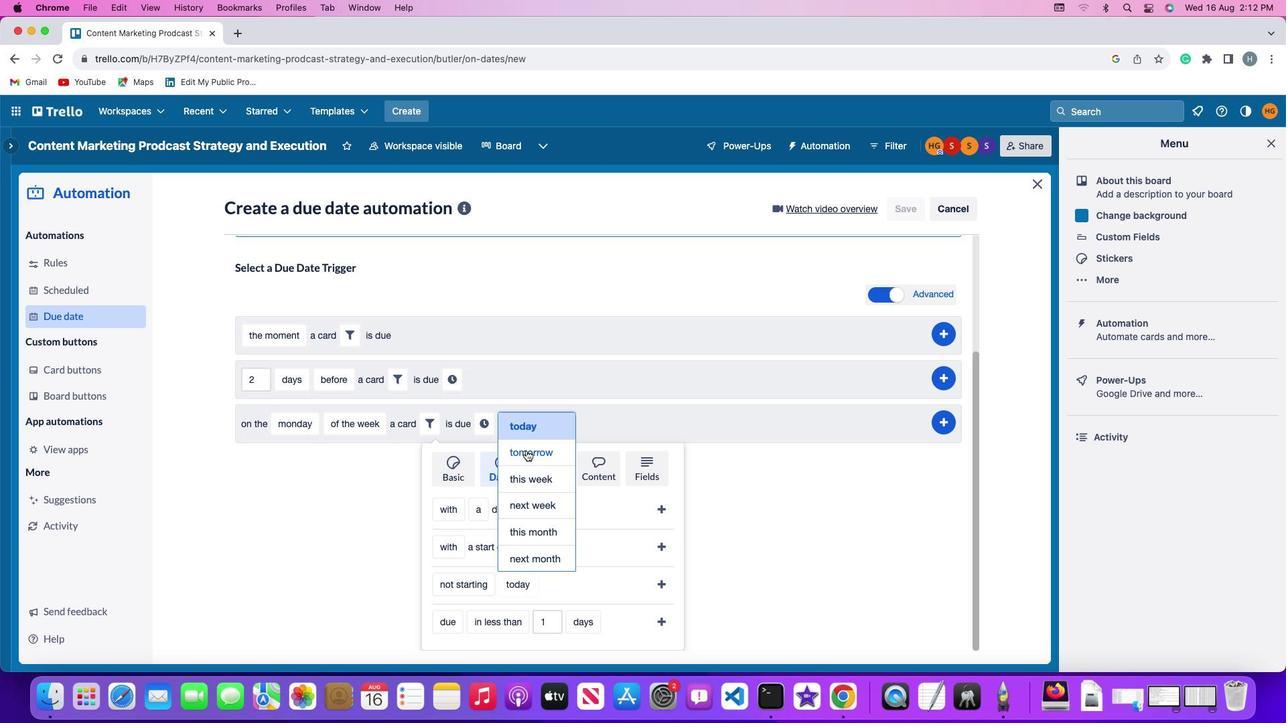 
Action: Mouse moved to (664, 580)
Screenshot: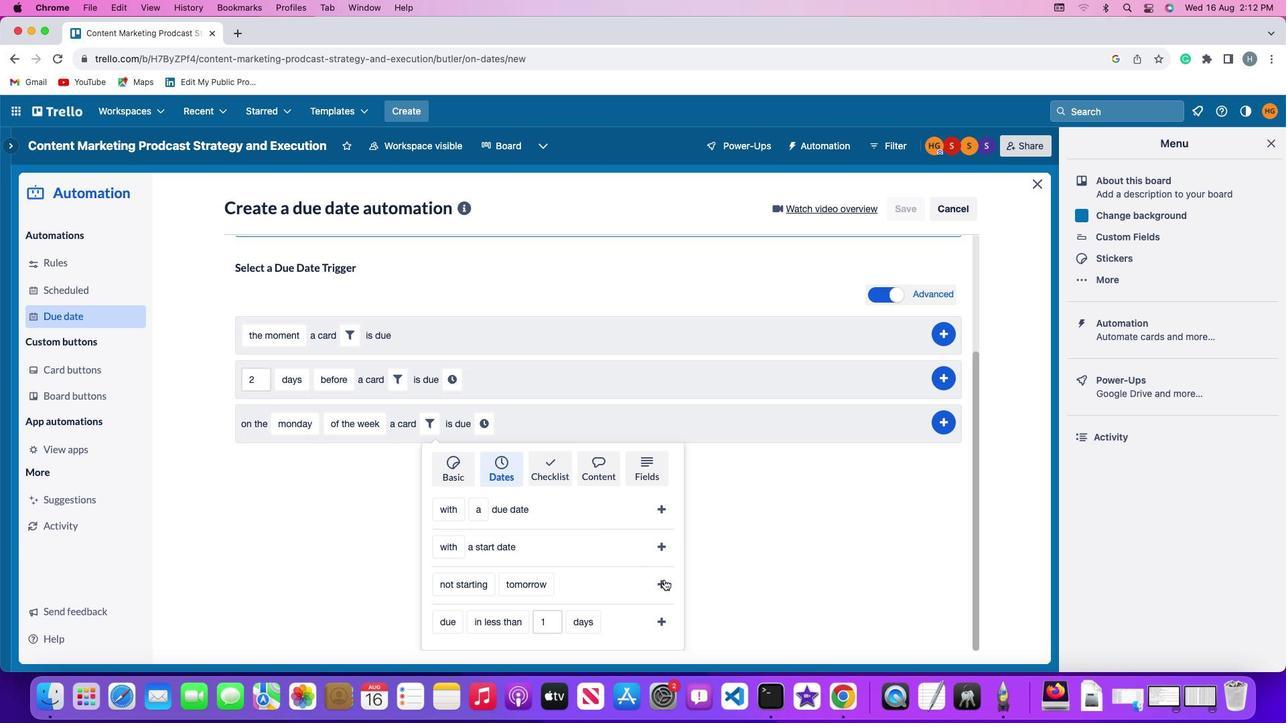 
Action: Mouse pressed left at (664, 580)
Screenshot: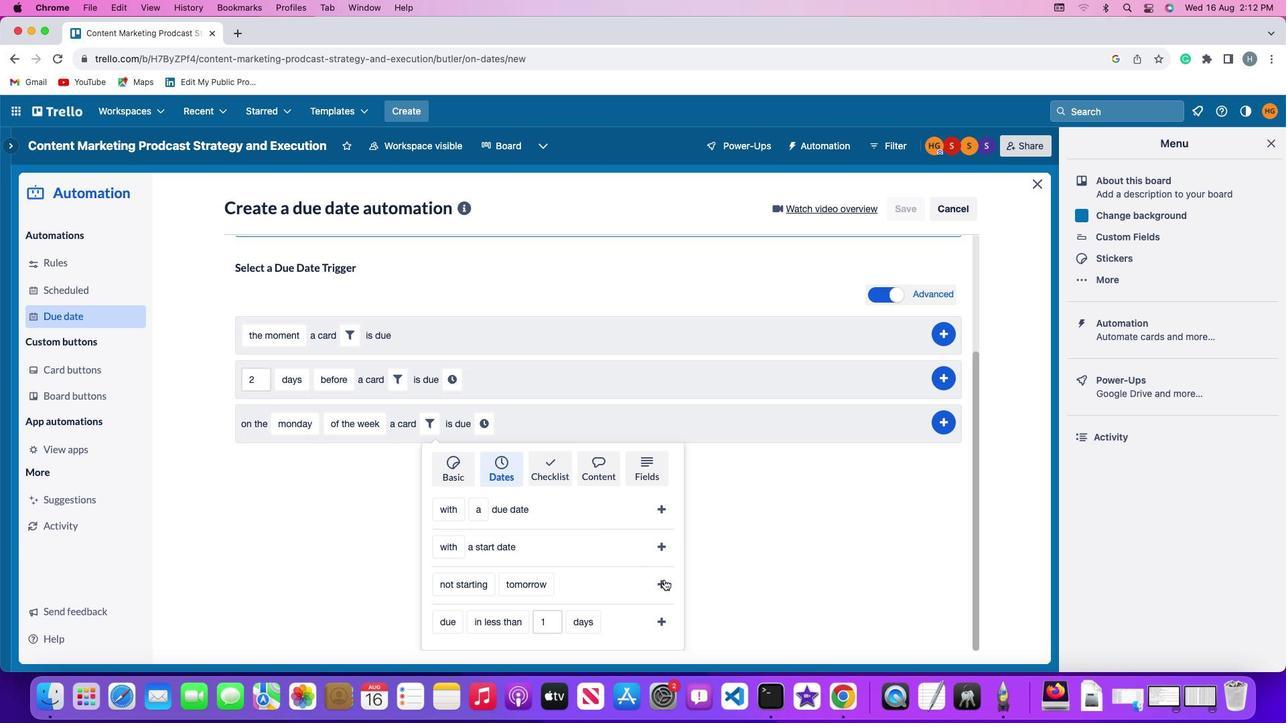 
Action: Mouse moved to (613, 579)
Screenshot: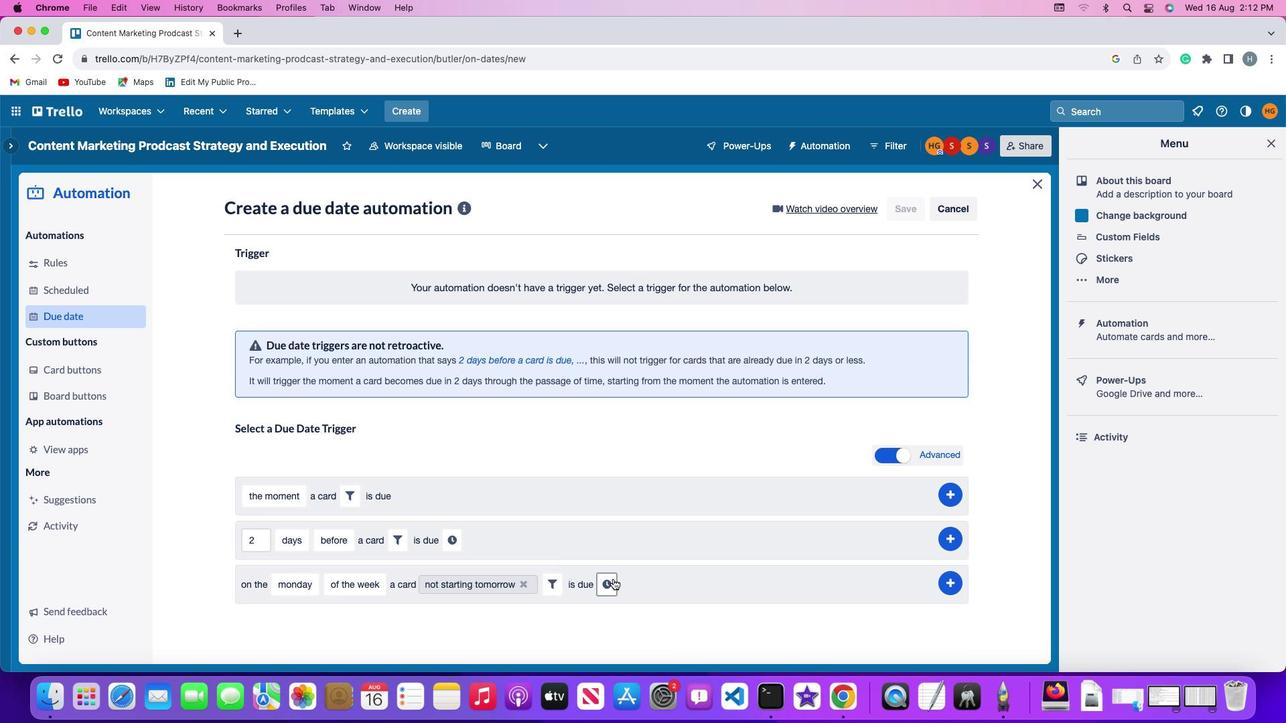 
Action: Mouse pressed left at (613, 579)
Screenshot: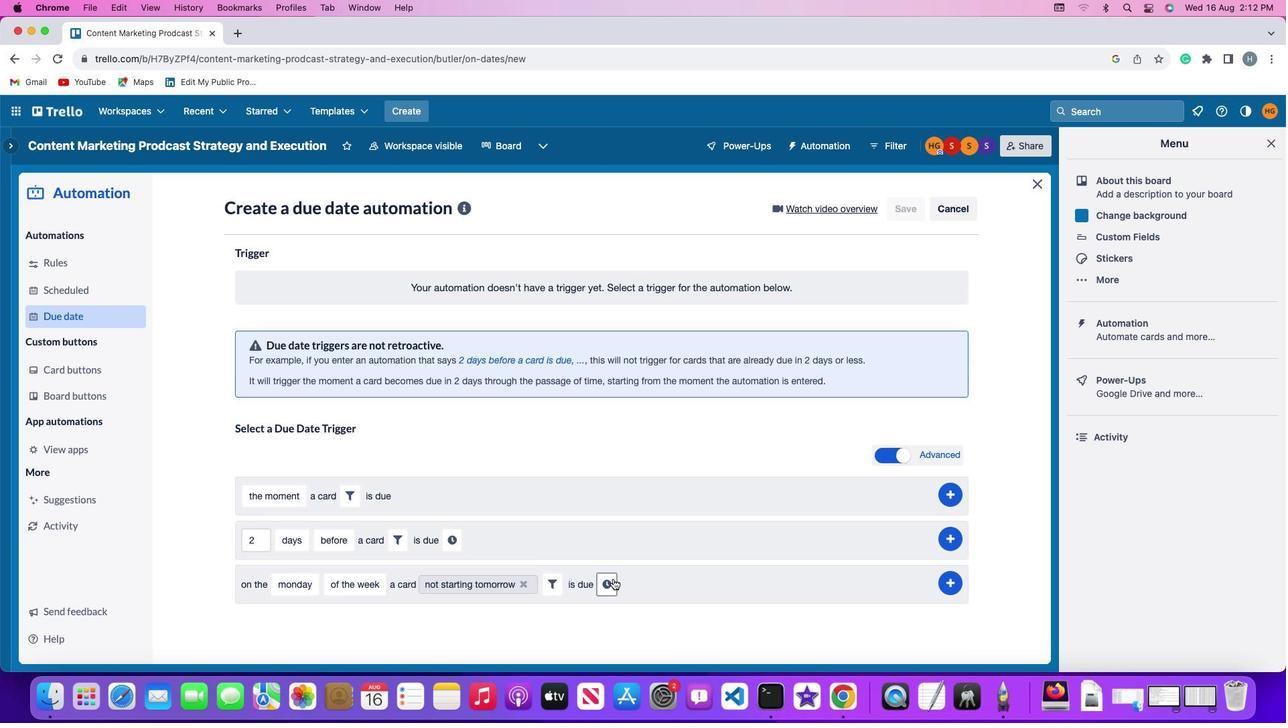 
Action: Mouse moved to (633, 587)
Screenshot: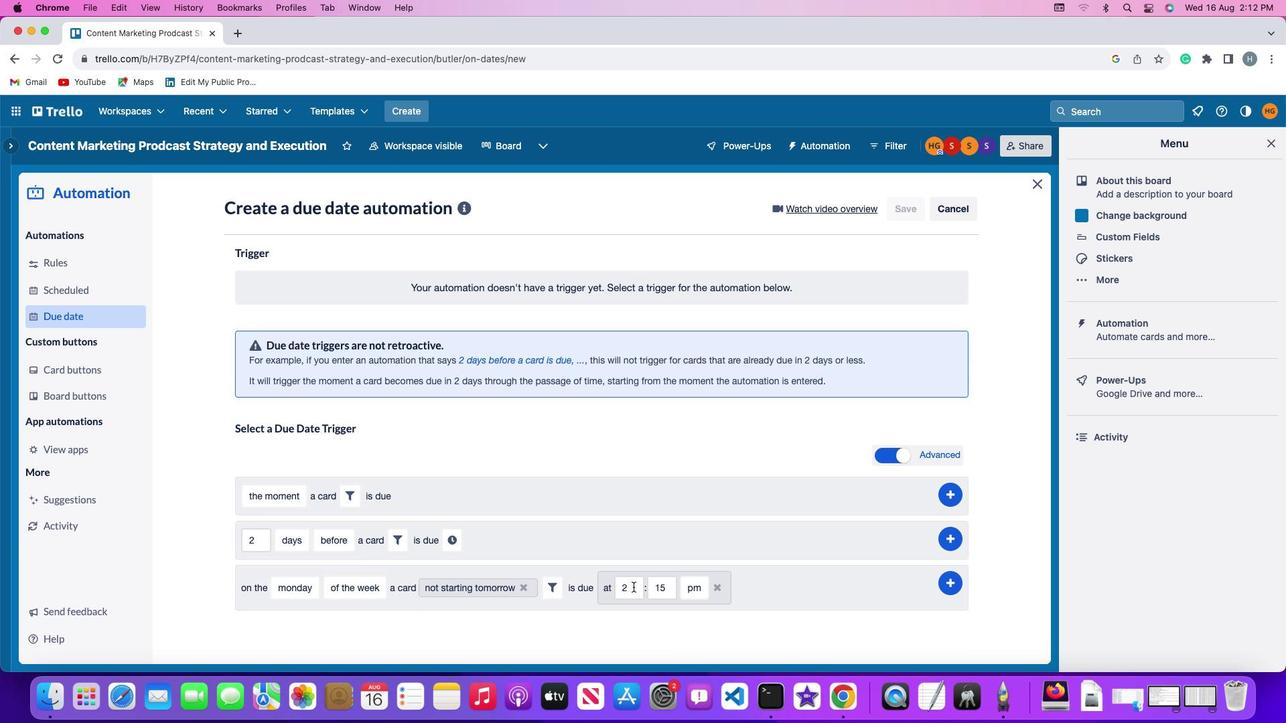 
Action: Mouse pressed left at (633, 587)
Screenshot: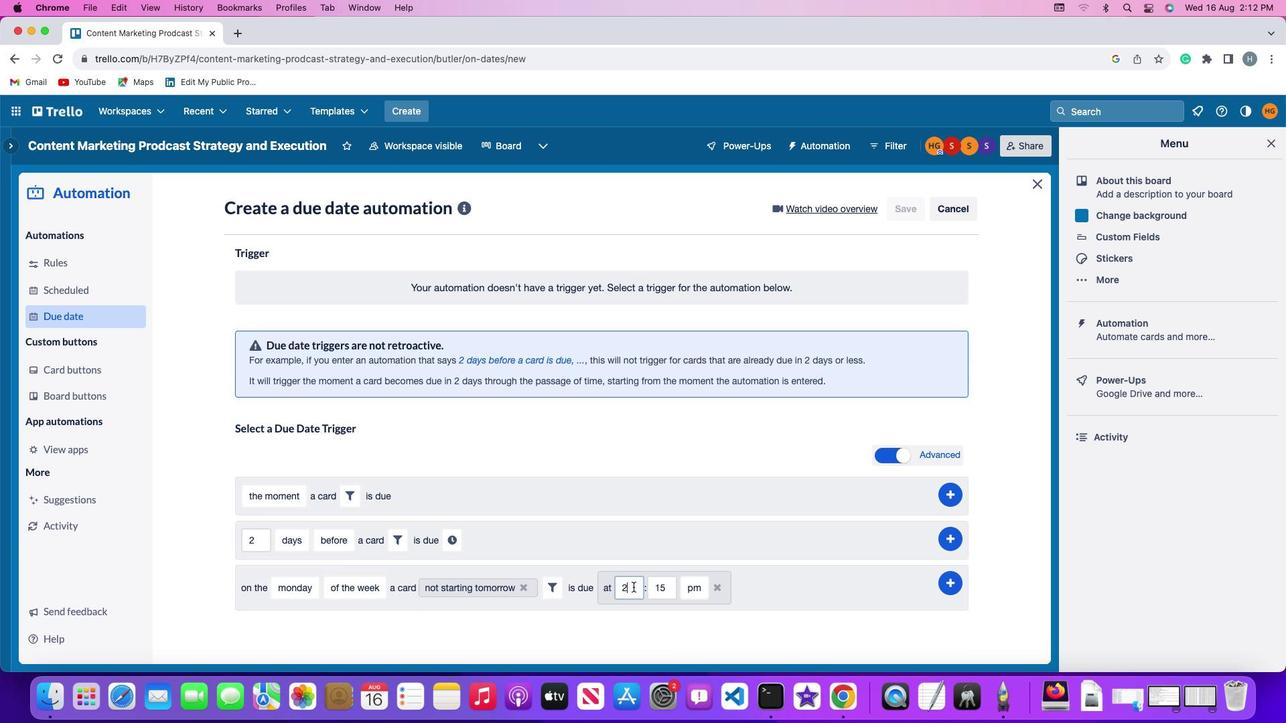 
Action: Mouse moved to (633, 587)
Screenshot: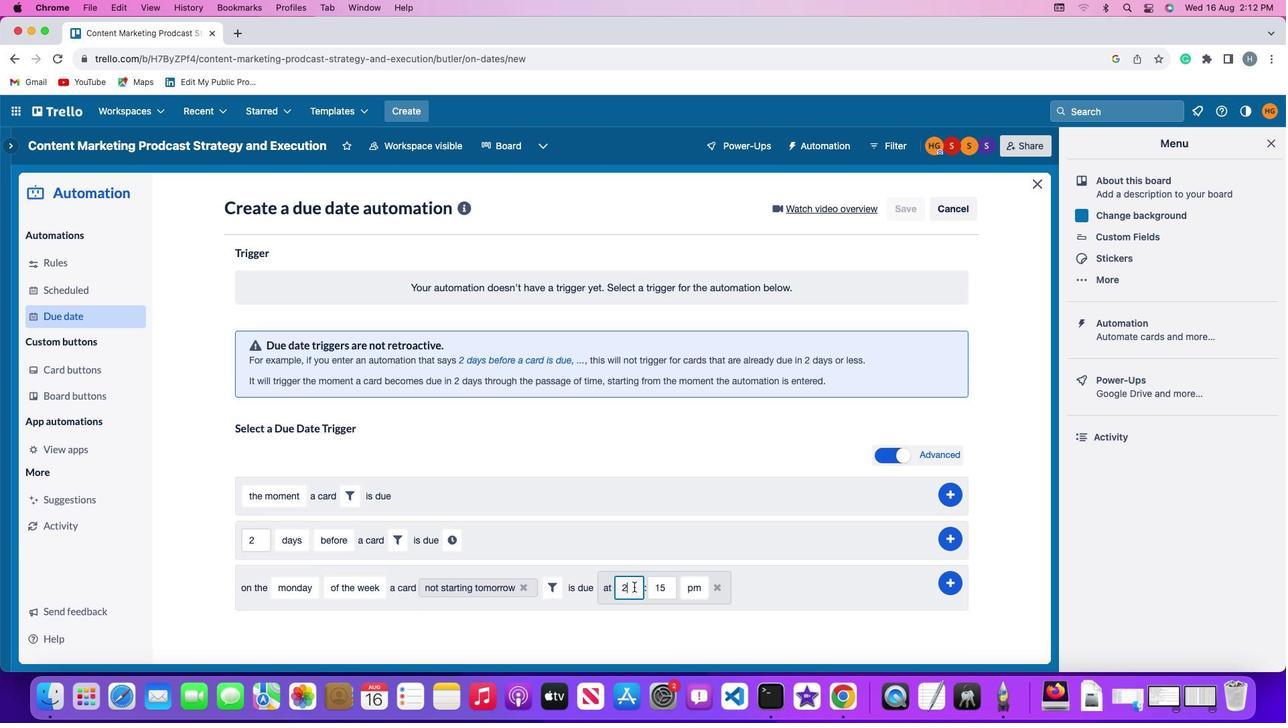 
Action: Key pressed Key.backspace'1''1'
Screenshot: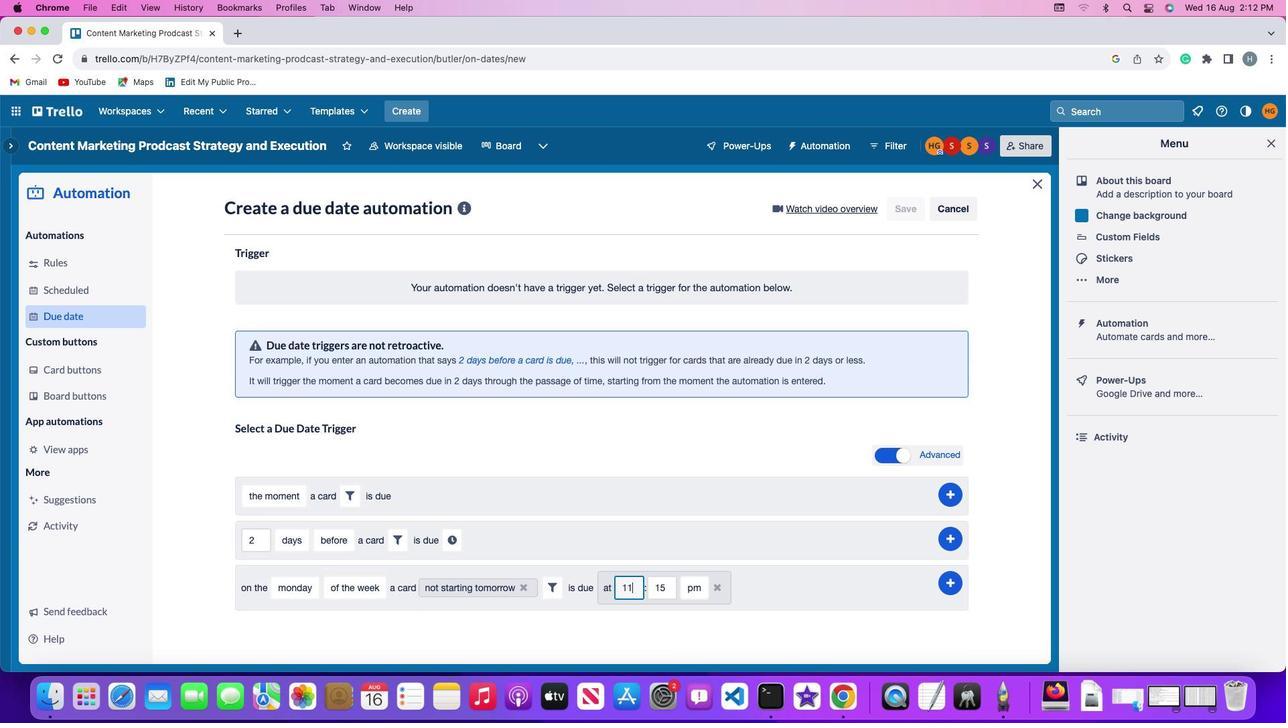 
Action: Mouse moved to (671, 586)
Screenshot: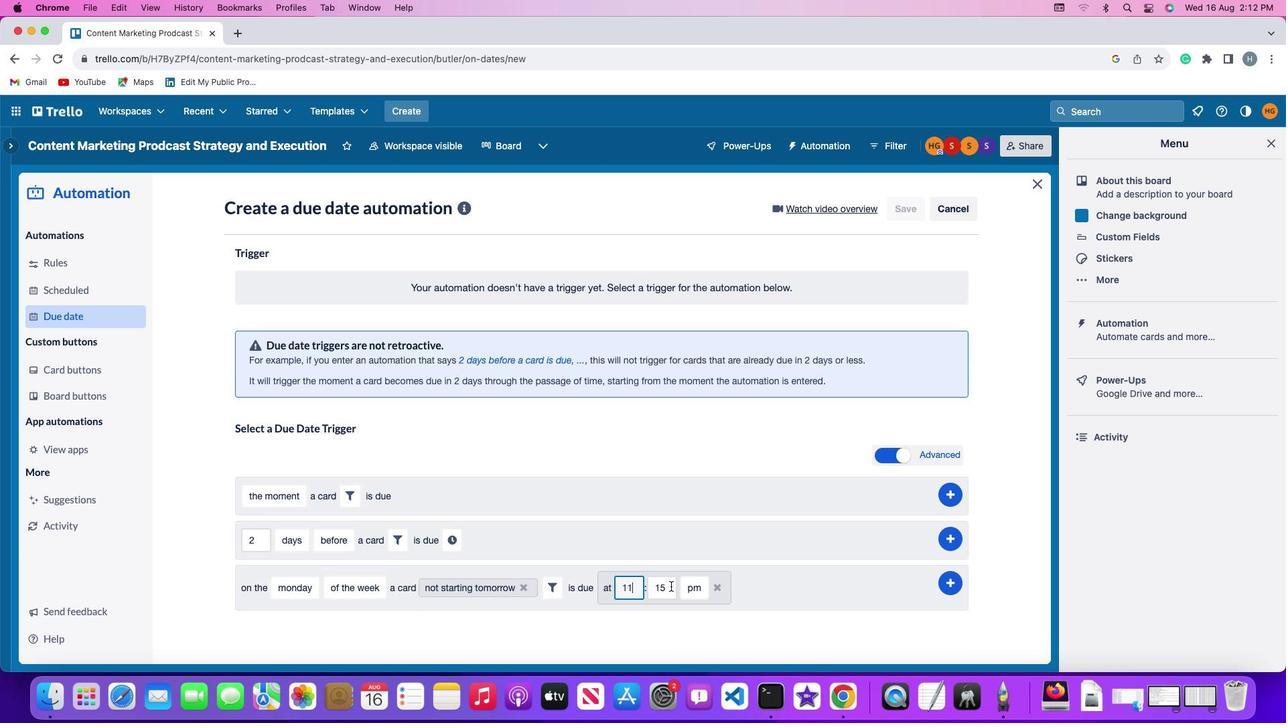 
Action: Mouse pressed left at (671, 586)
Screenshot: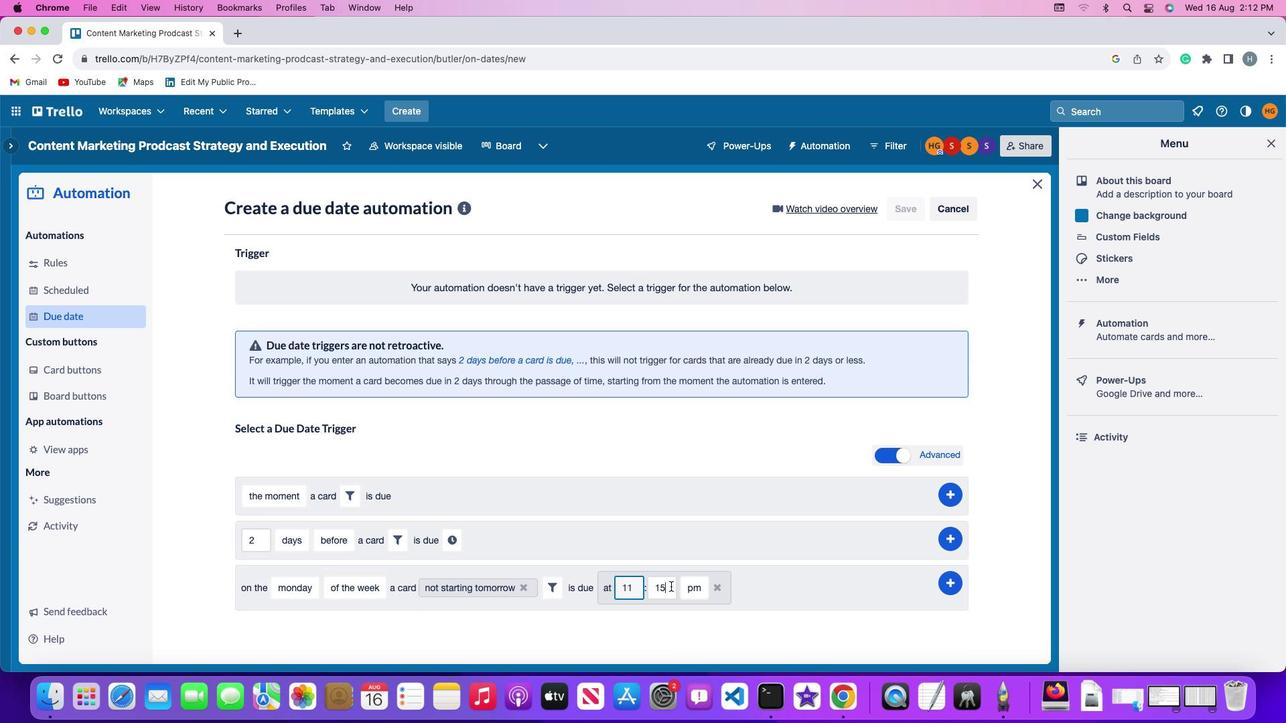 
Action: Key pressed Key.backspaceKey.backspace'0''0'
Screenshot: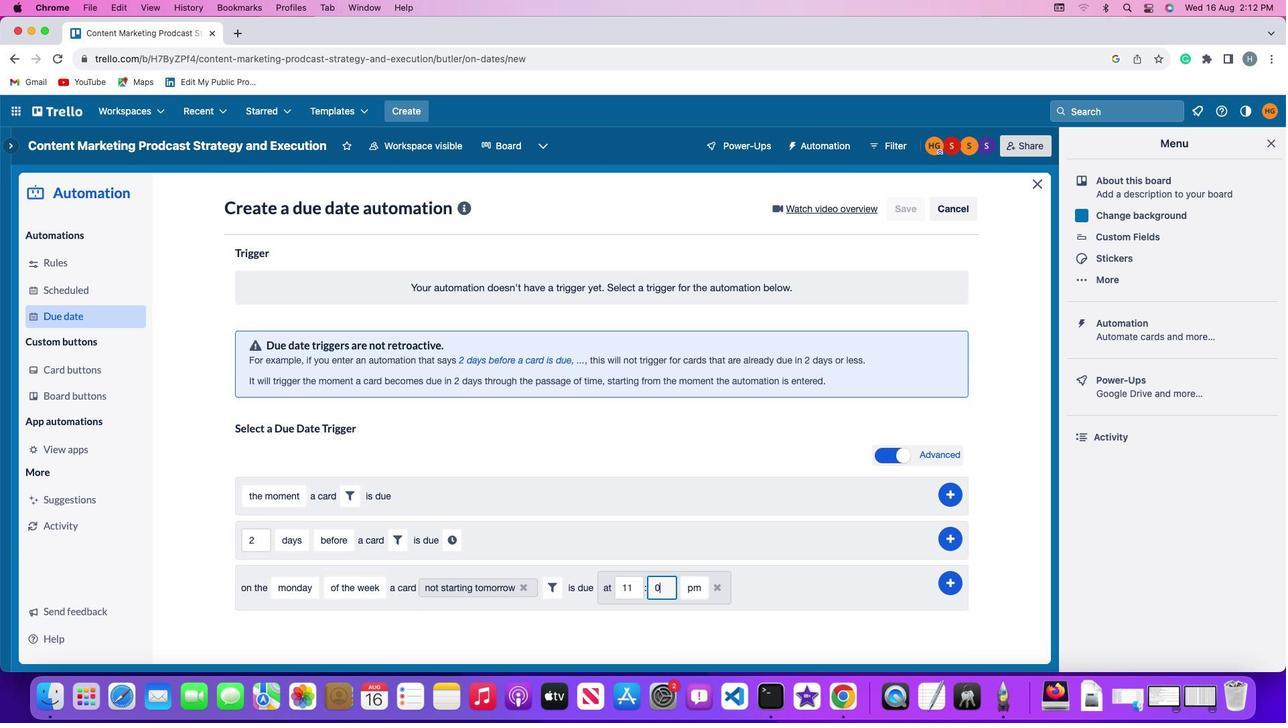 
Action: Mouse moved to (696, 586)
Screenshot: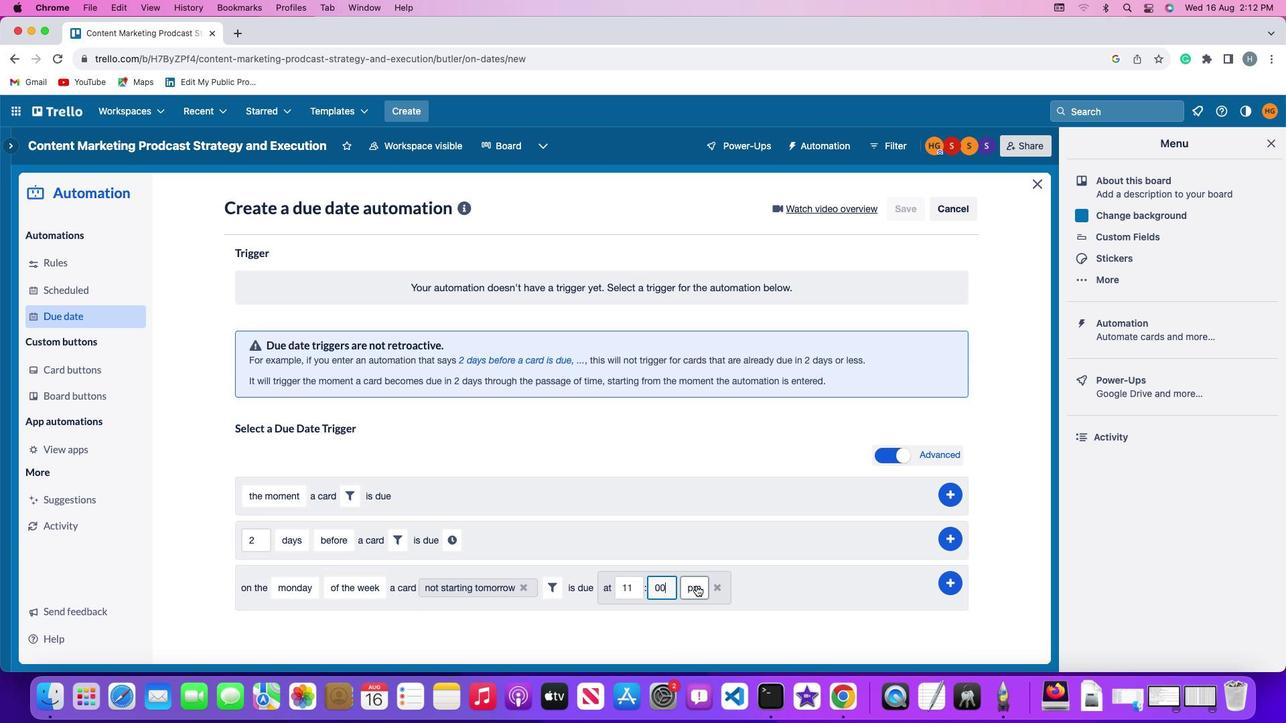 
Action: Mouse pressed left at (696, 586)
Screenshot: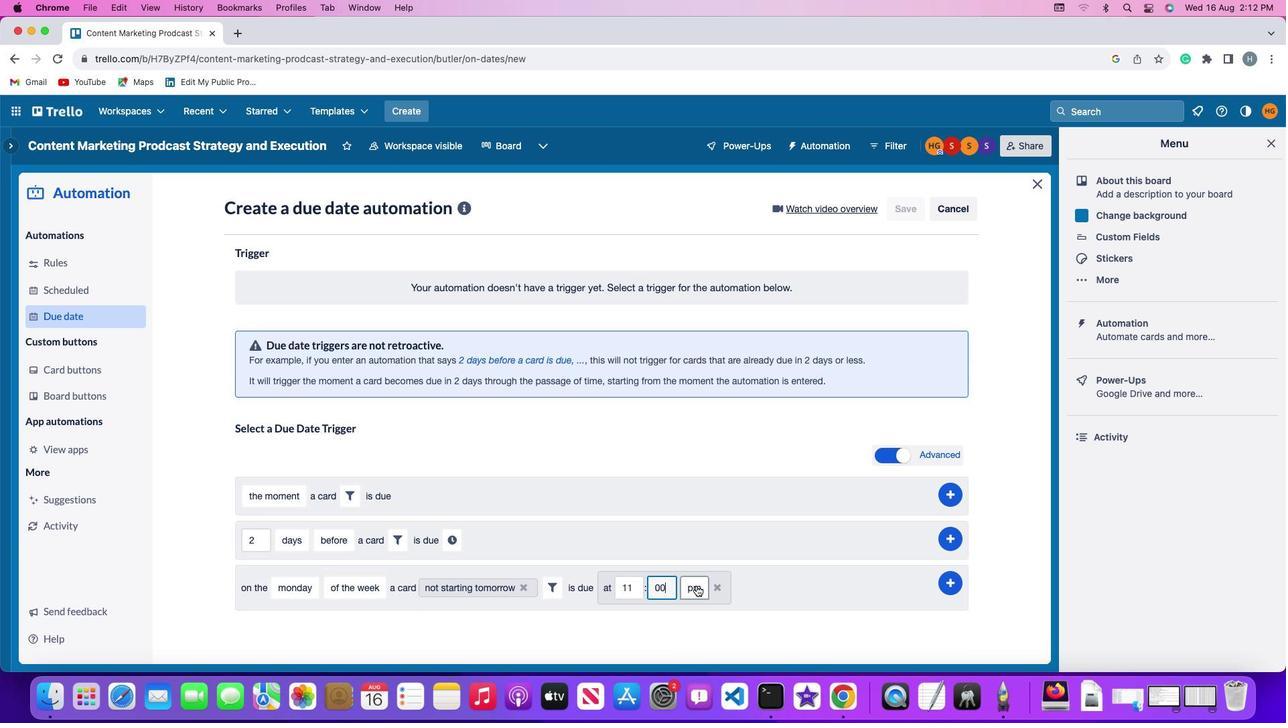 
Action: Mouse moved to (696, 615)
Screenshot: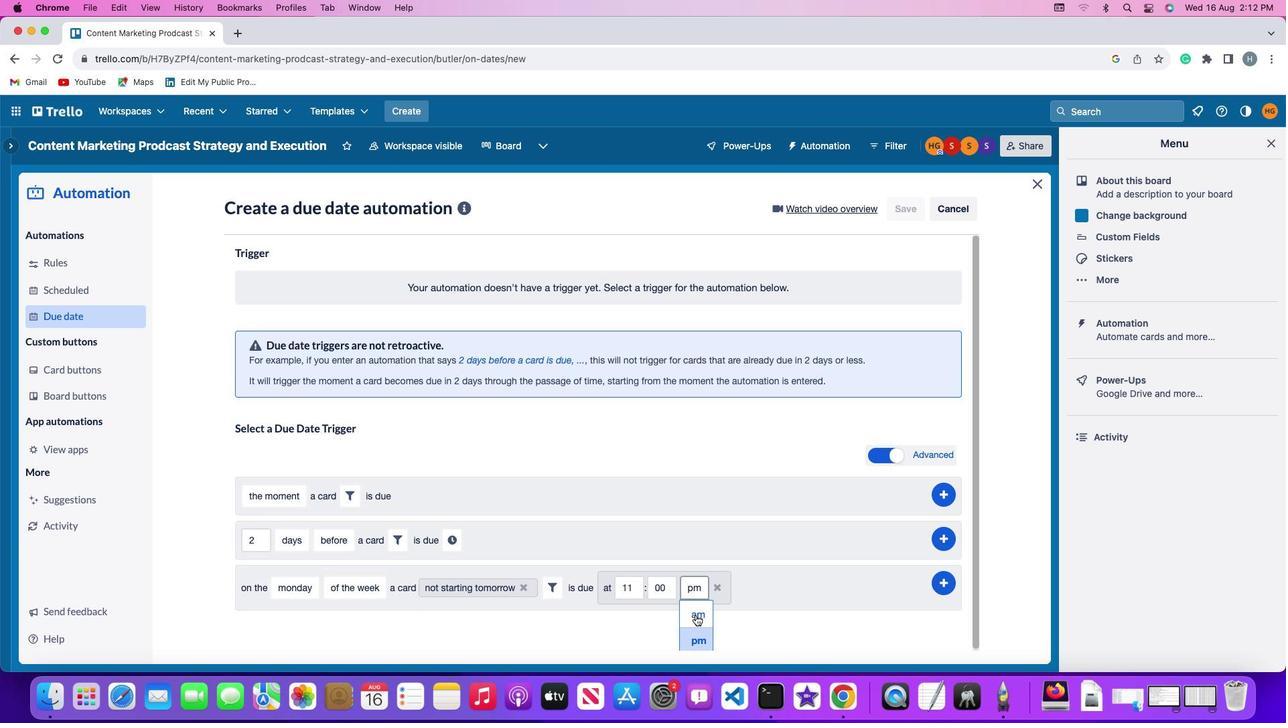 
Action: Mouse pressed left at (696, 615)
Screenshot: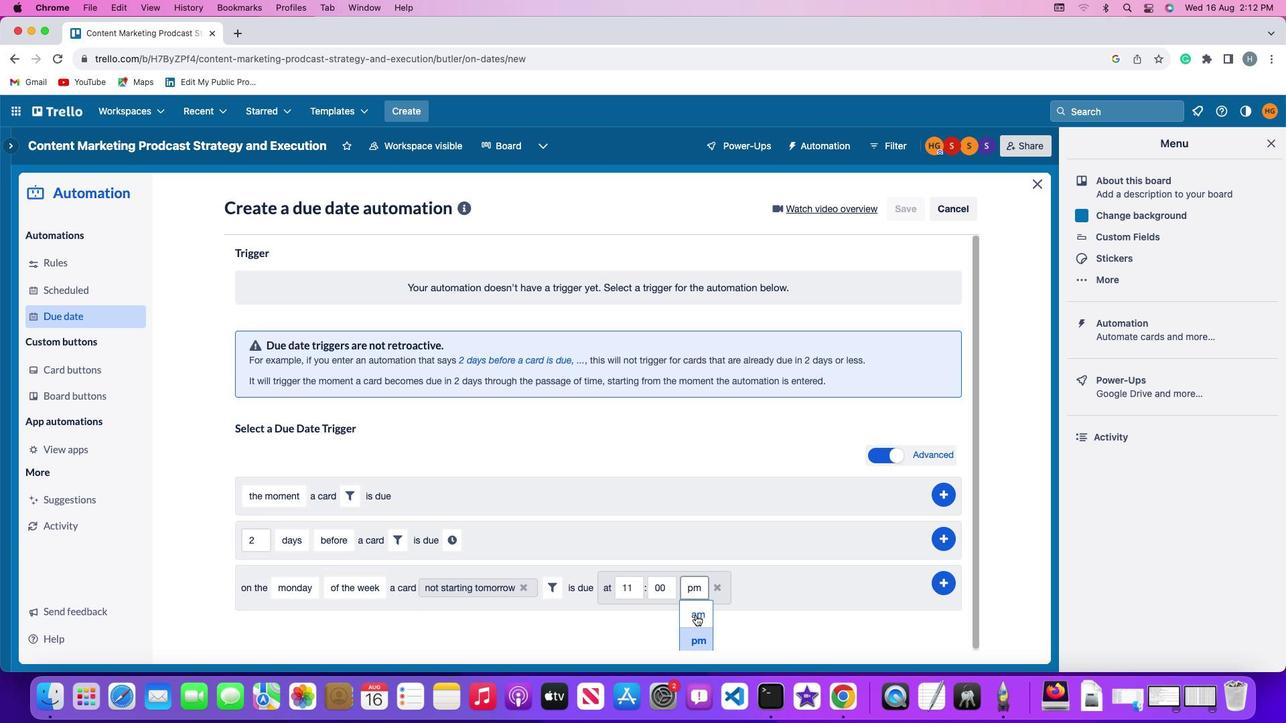 
Action: Mouse moved to (952, 583)
Screenshot: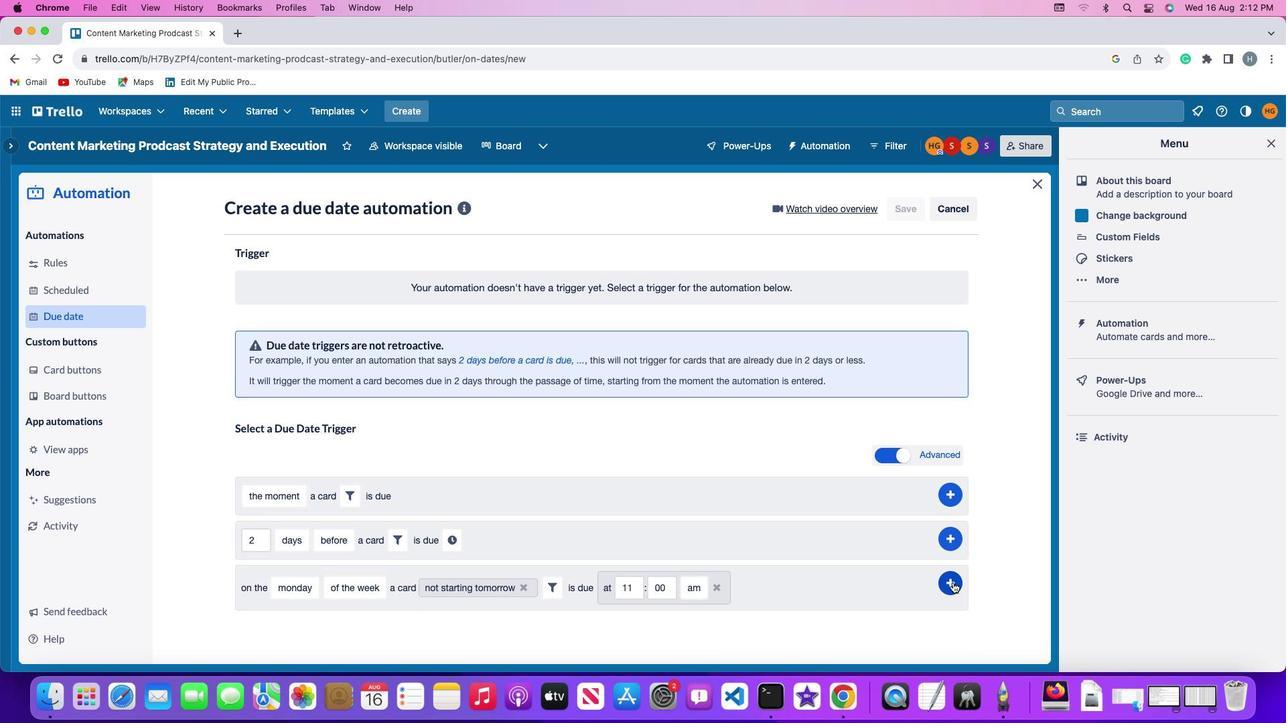 
Action: Mouse pressed left at (952, 583)
Screenshot: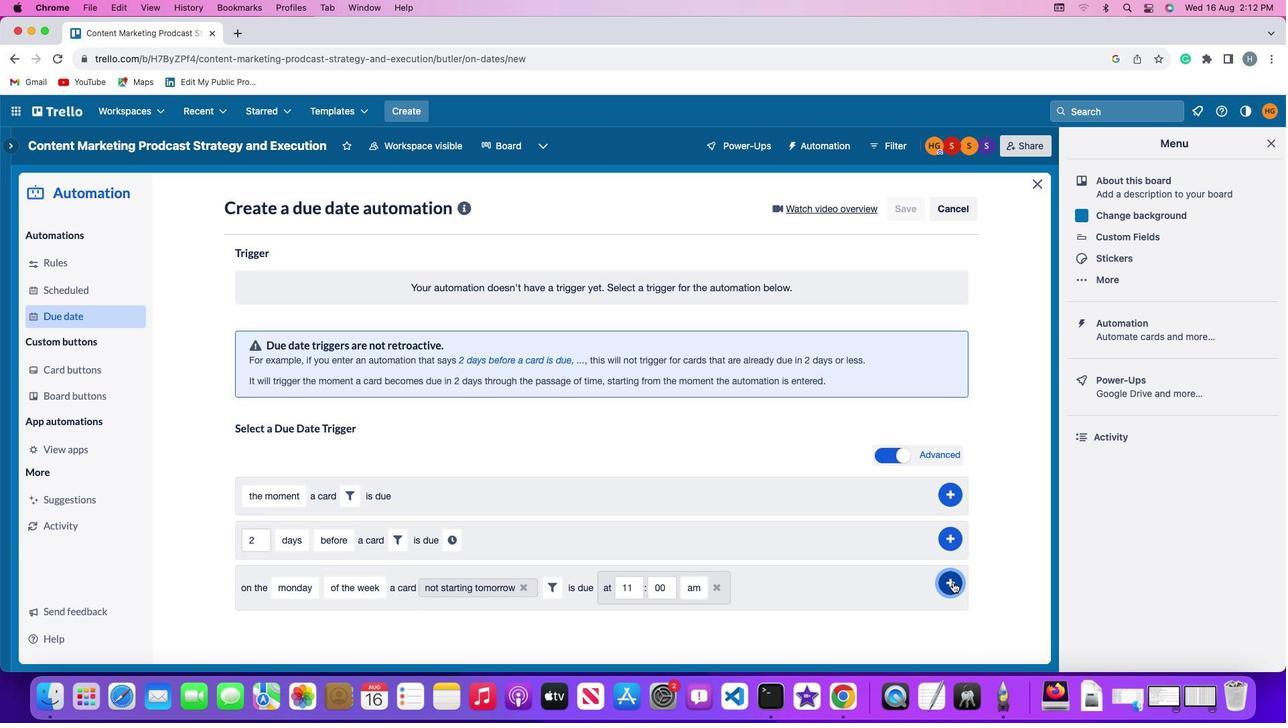 
Action: Mouse moved to (1013, 485)
Screenshot: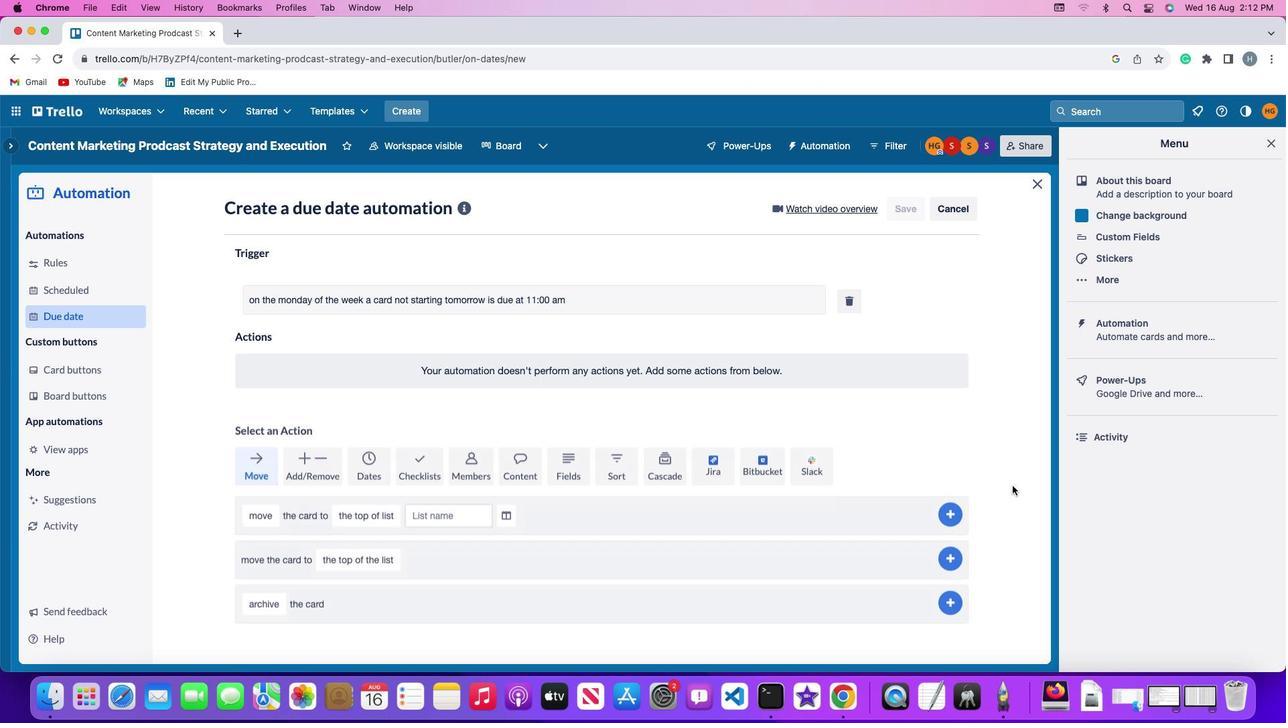 
